 Task: Start a Sprint called Sprint0000000121 in Scrum Project Project0000000041 in Jira. Start a Sprint called Sprint0000000122 in Scrum Project Project0000000041 in Jira. Start a Sprint called Sprint0000000123 in Scrum Project Project0000000041 in Jira. Start a Sprint called Sprint0000000124 in Scrum Project Project0000000042 in Jira. Start a Sprint called Sprint0000000125 in Scrum Project Project0000000042 in Jira
Action: Mouse moved to (742, 276)
Screenshot: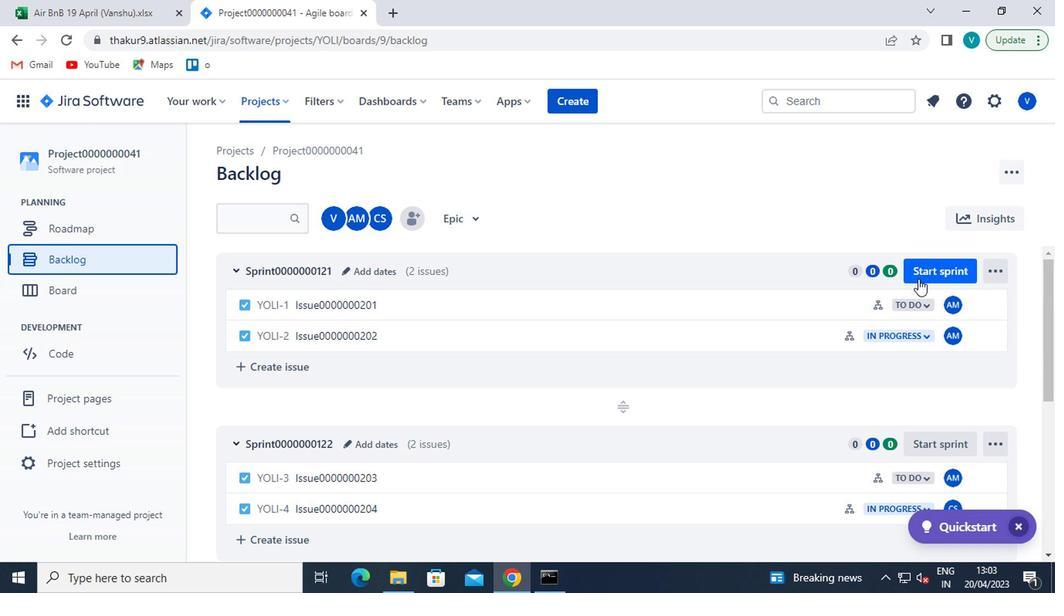 
Action: Mouse pressed left at (742, 276)
Screenshot: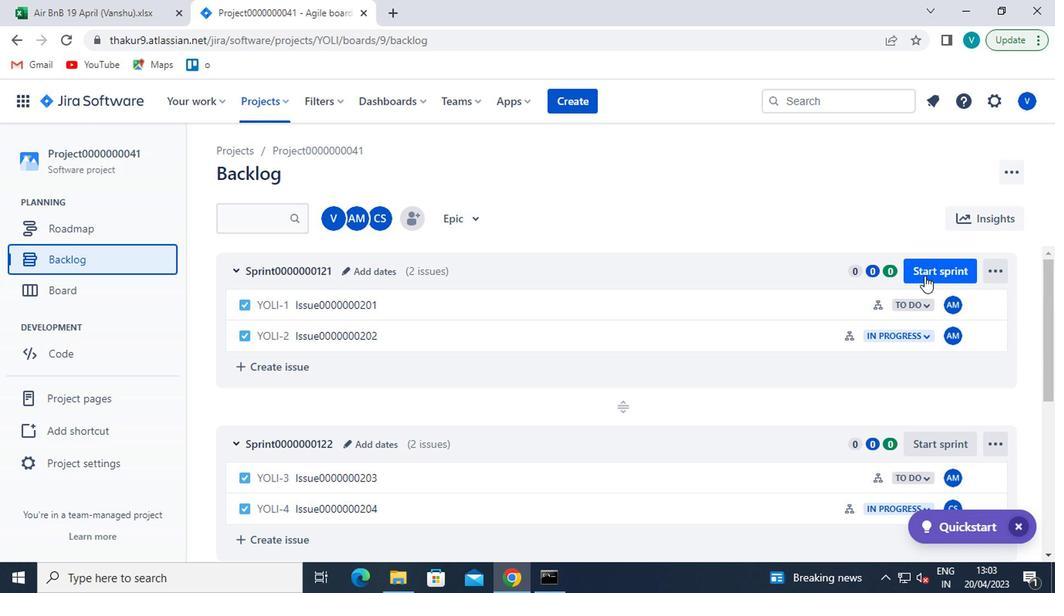 
Action: Mouse moved to (496, 335)
Screenshot: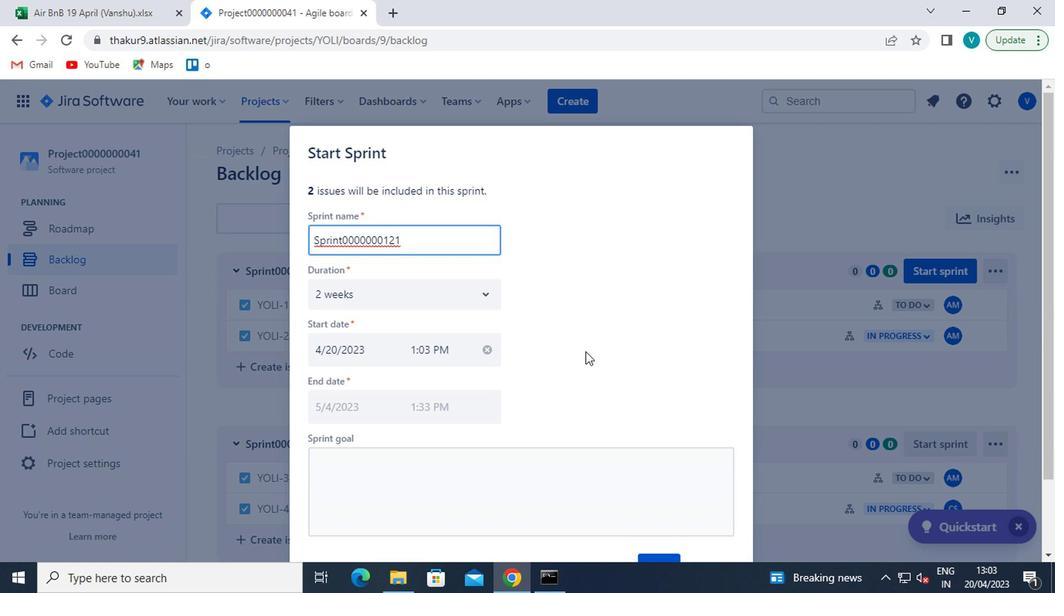
Action: Mouse scrolled (496, 334) with delta (0, 0)
Screenshot: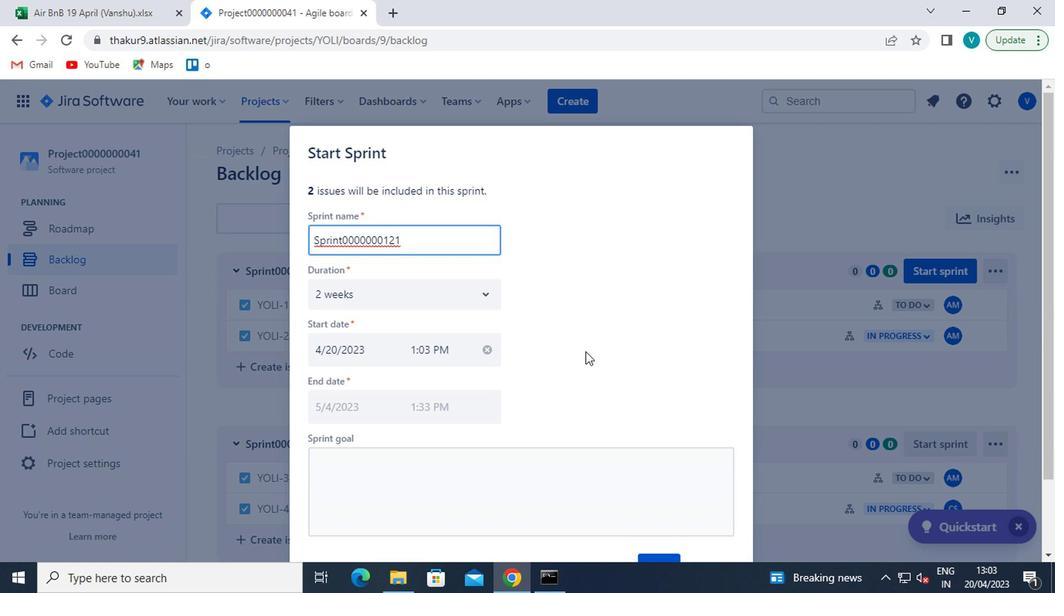 
Action: Mouse moved to (496, 338)
Screenshot: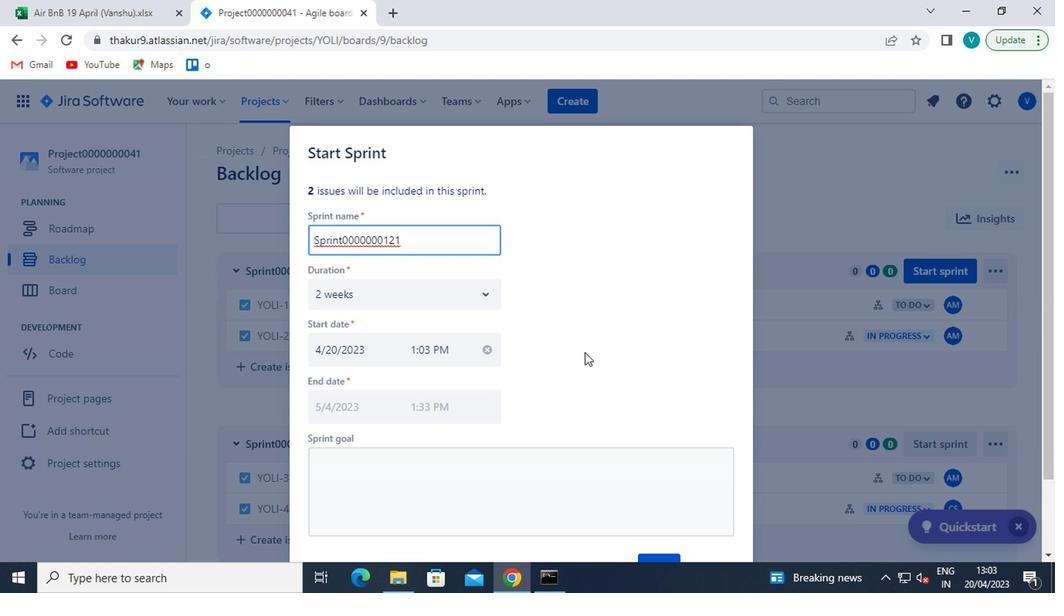 
Action: Mouse scrolled (496, 338) with delta (0, 0)
Screenshot: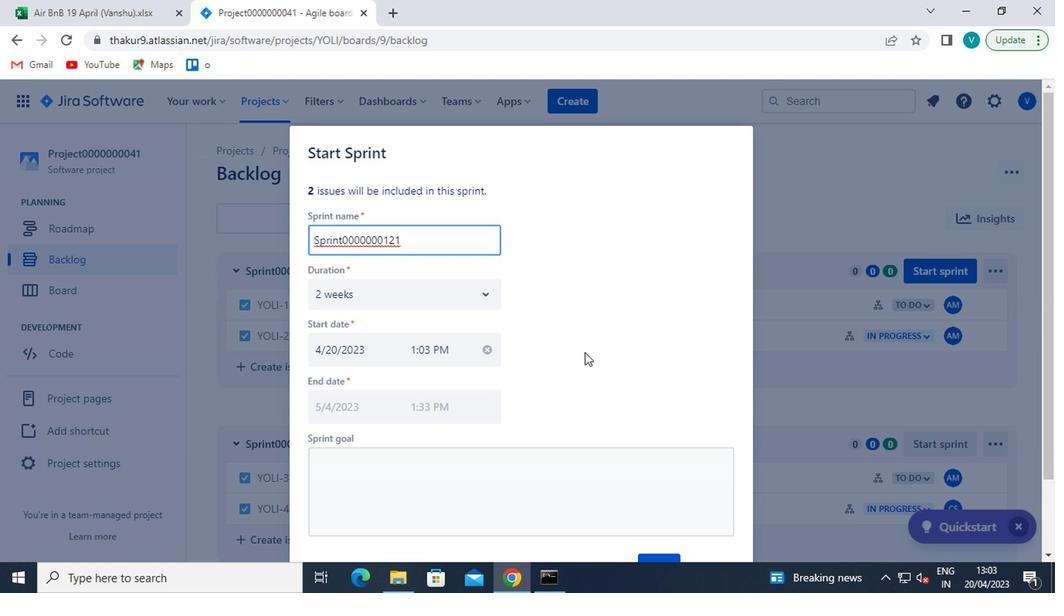 
Action: Mouse scrolled (496, 338) with delta (0, 0)
Screenshot: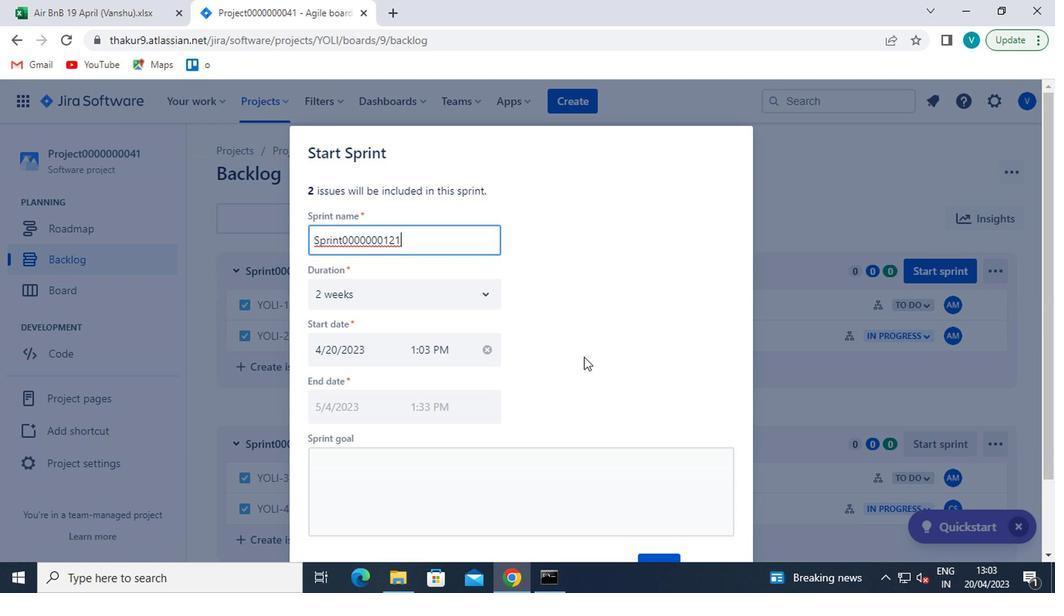 
Action: Mouse scrolled (496, 338) with delta (0, 0)
Screenshot: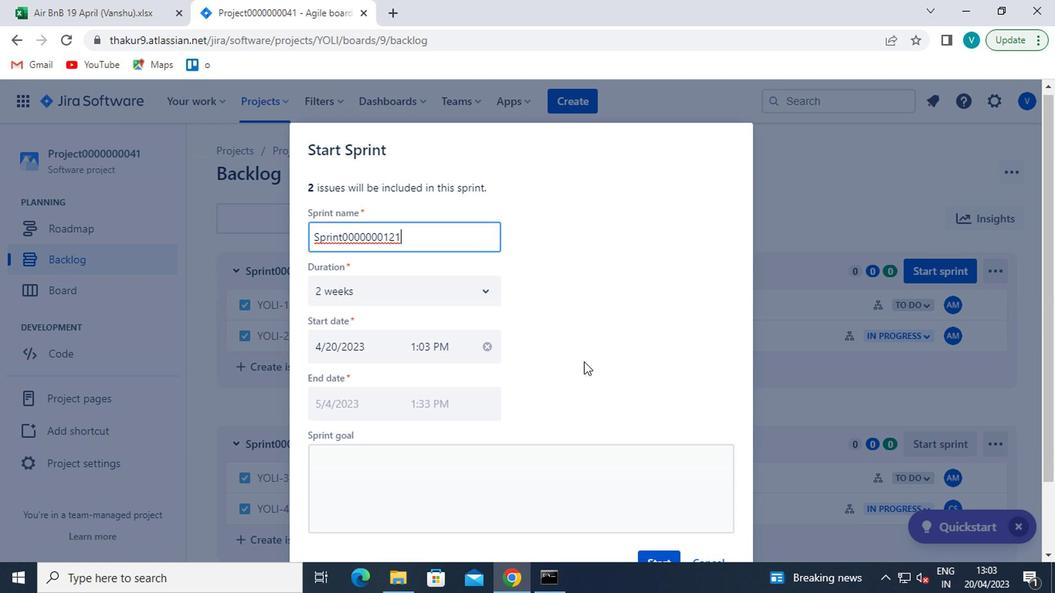 
Action: Mouse scrolled (496, 338) with delta (0, 0)
Screenshot: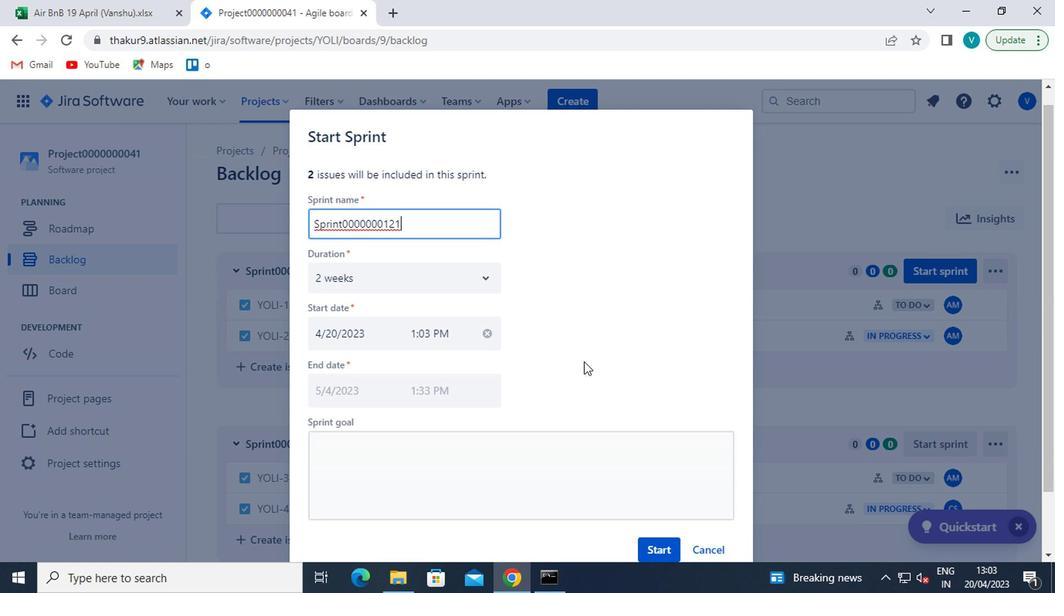 
Action: Mouse moved to (545, 421)
Screenshot: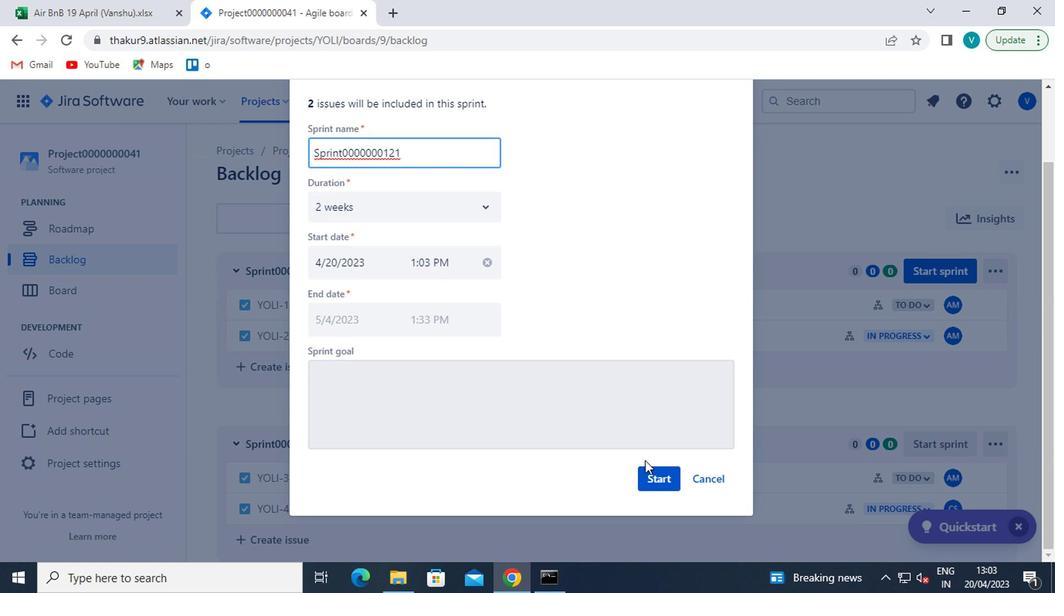 
Action: Mouse pressed left at (545, 421)
Screenshot: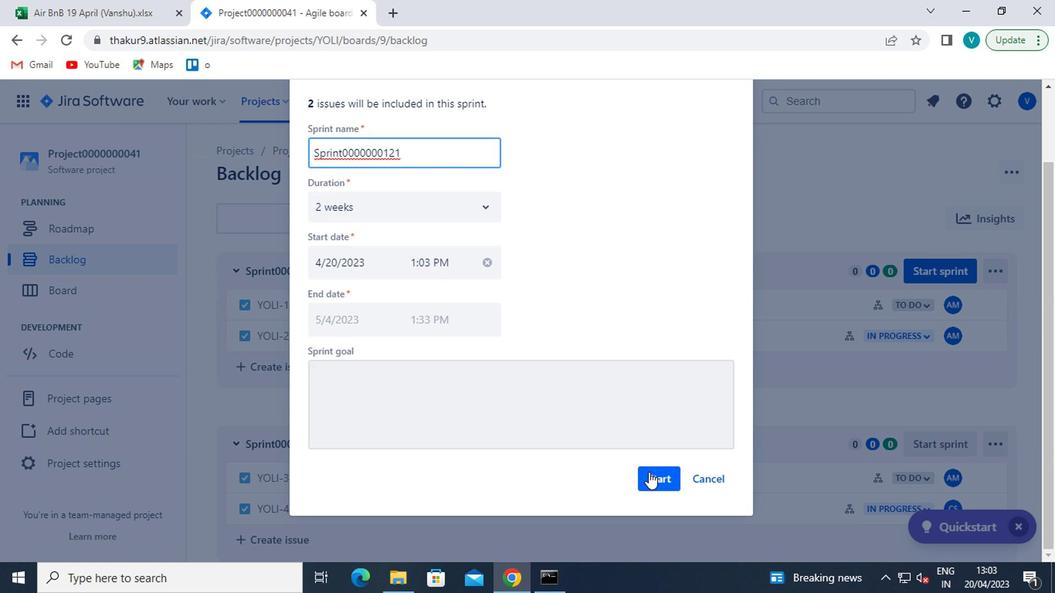 
Action: Mouse moved to (325, 391)
Screenshot: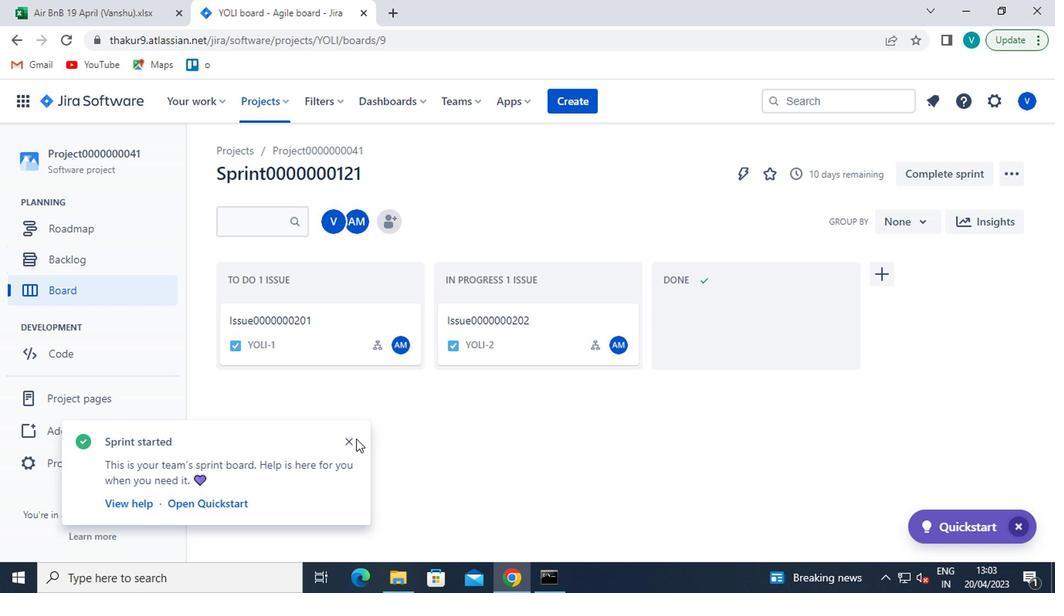 
Action: Mouse pressed left at (325, 391)
Screenshot: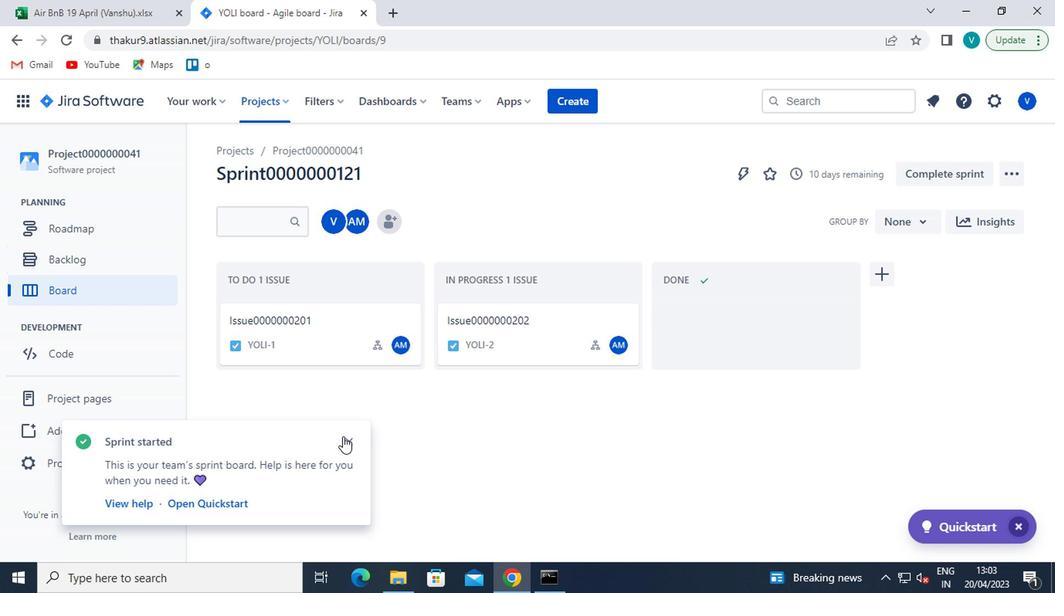 
Action: Mouse moved to (146, 267)
Screenshot: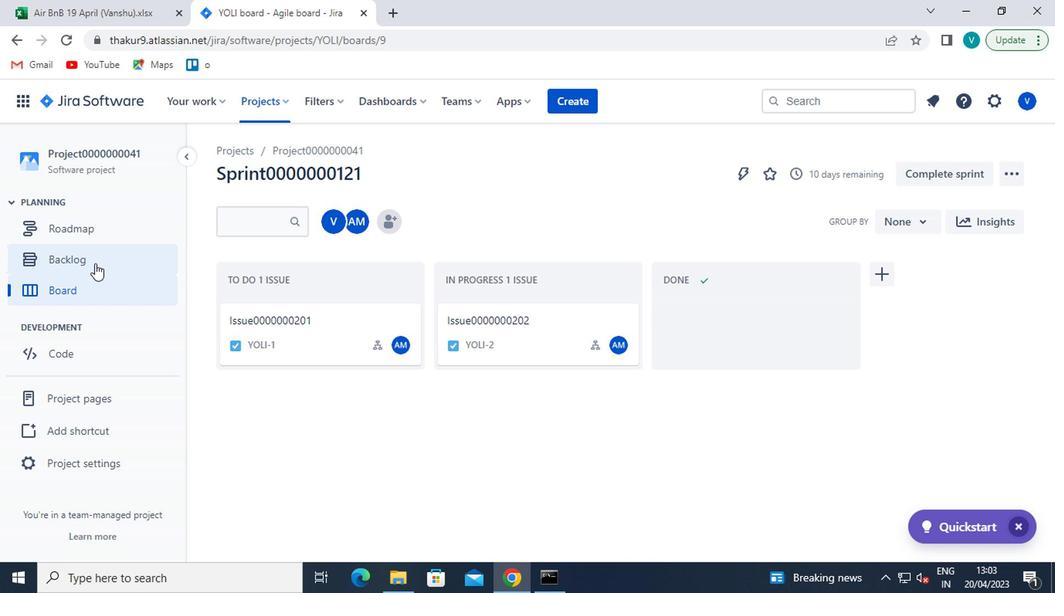 
Action: Mouse pressed left at (146, 267)
Screenshot: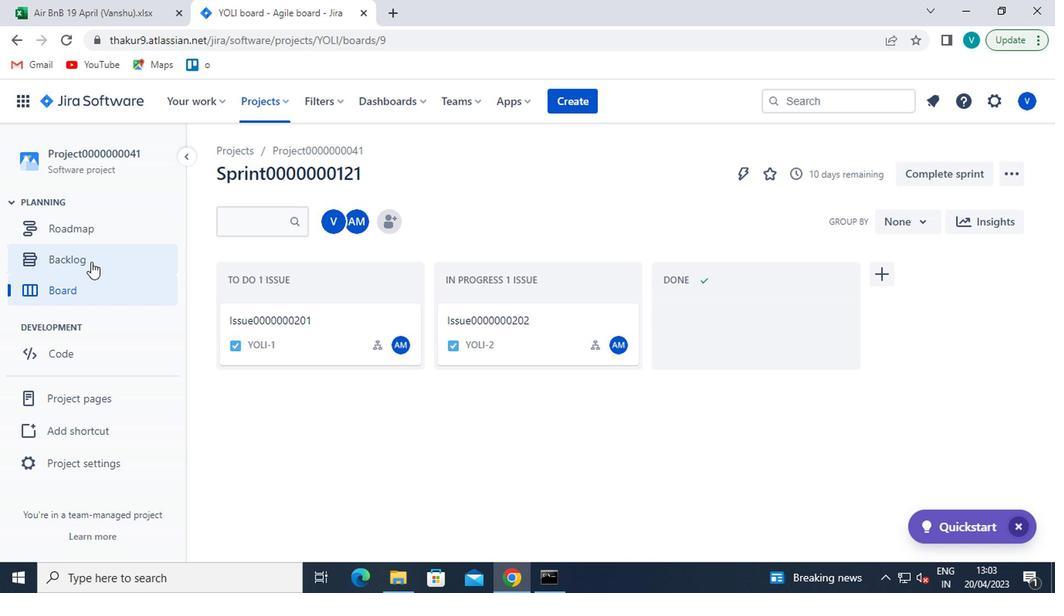 
Action: Mouse moved to (567, 369)
Screenshot: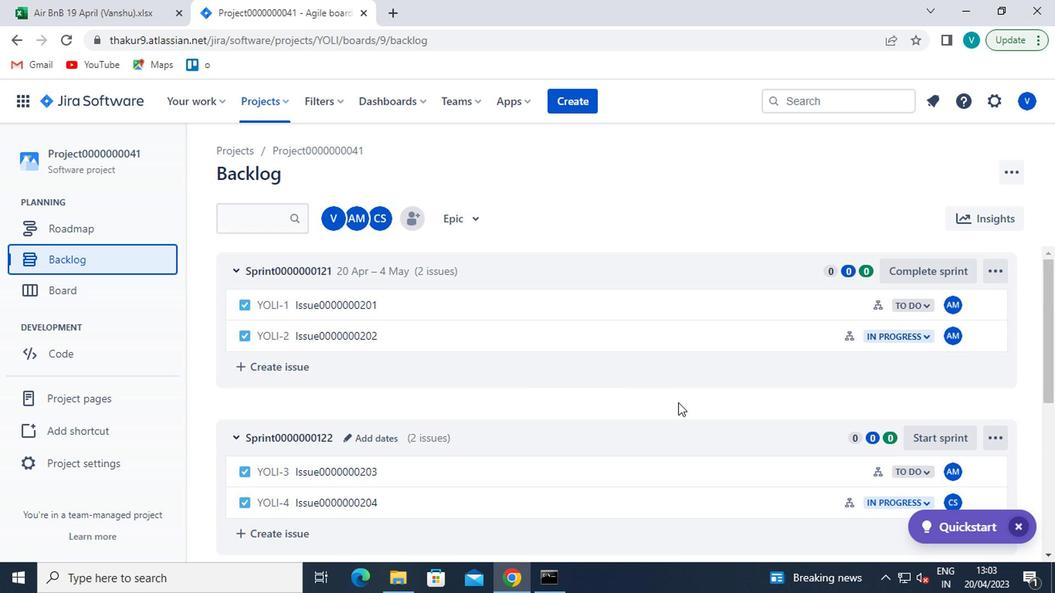 
Action: Mouse scrolled (567, 368) with delta (0, 0)
Screenshot: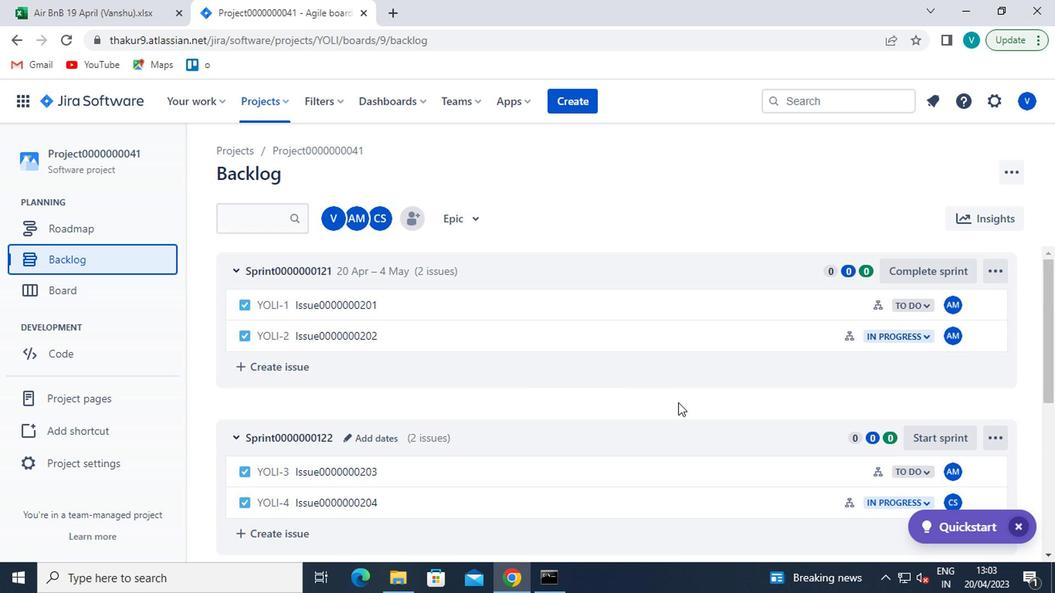 
Action: Mouse moved to (759, 336)
Screenshot: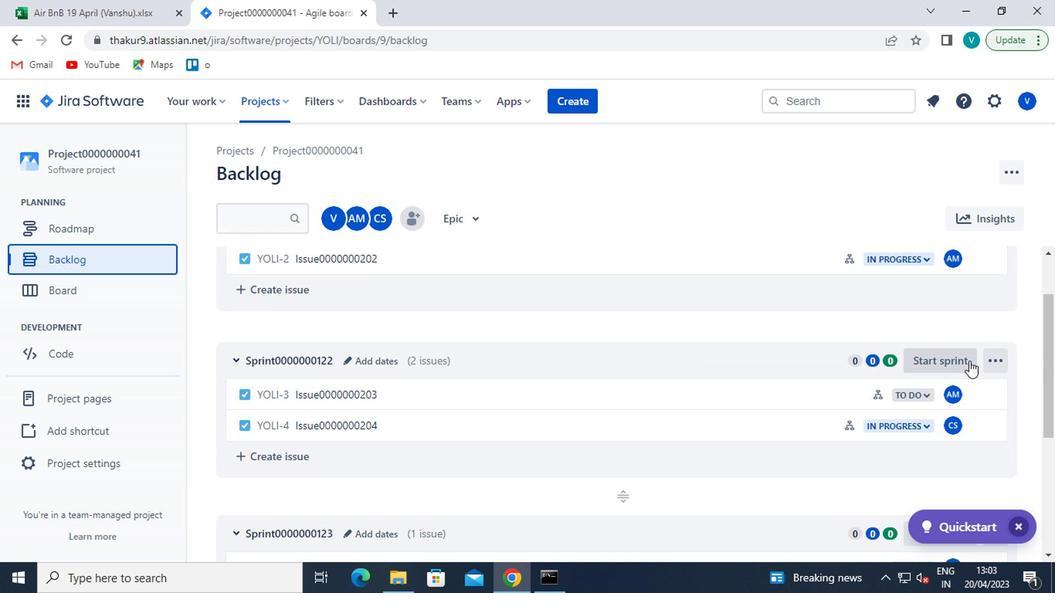 
Action: Mouse pressed left at (759, 336)
Screenshot: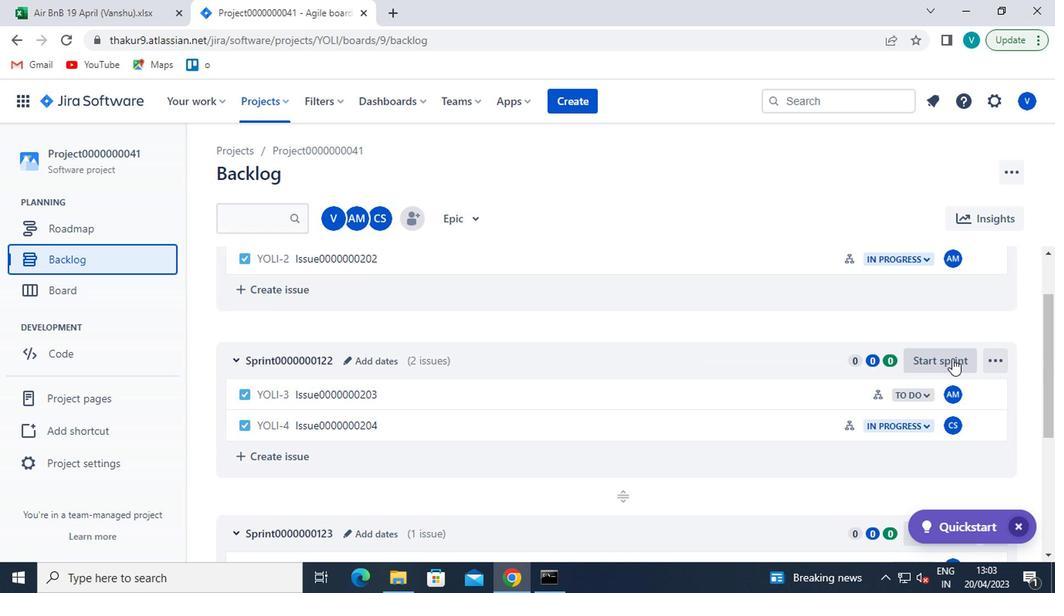 
Action: Mouse moved to (529, 334)
Screenshot: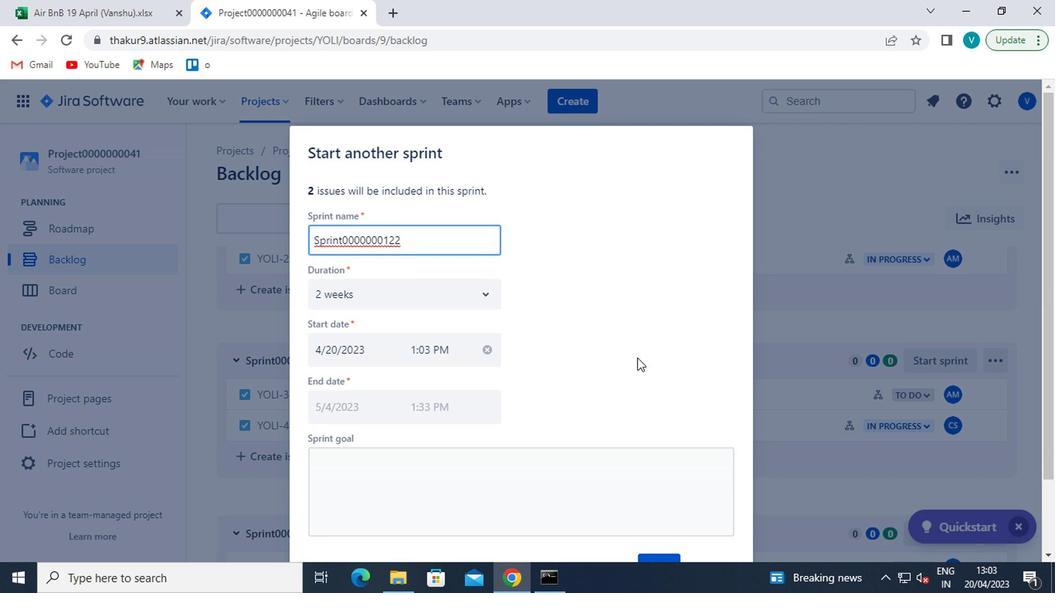
Action: Mouse scrolled (529, 334) with delta (0, 0)
Screenshot: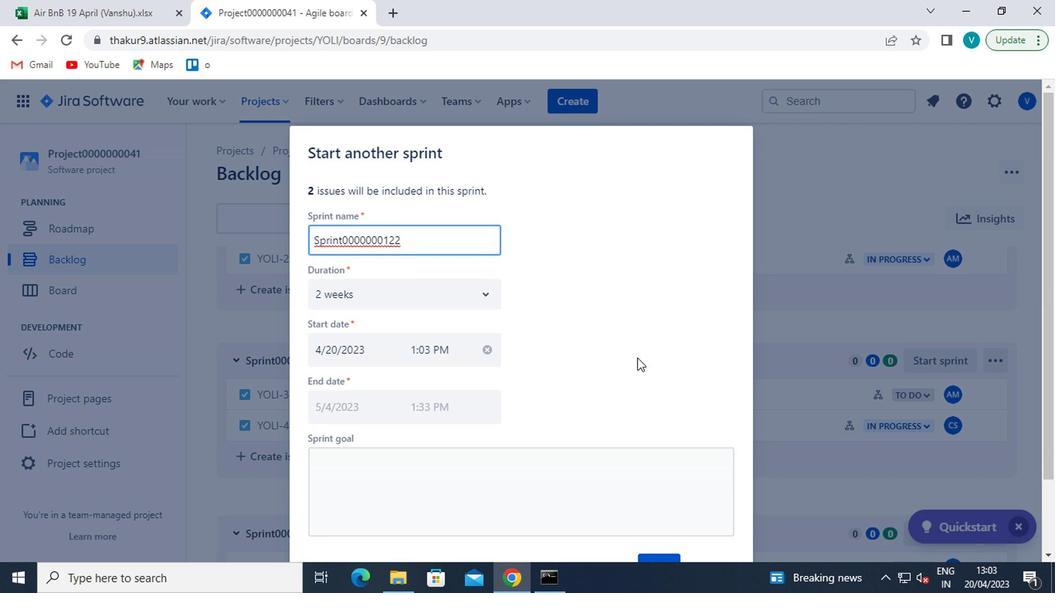 
Action: Mouse moved to (526, 334)
Screenshot: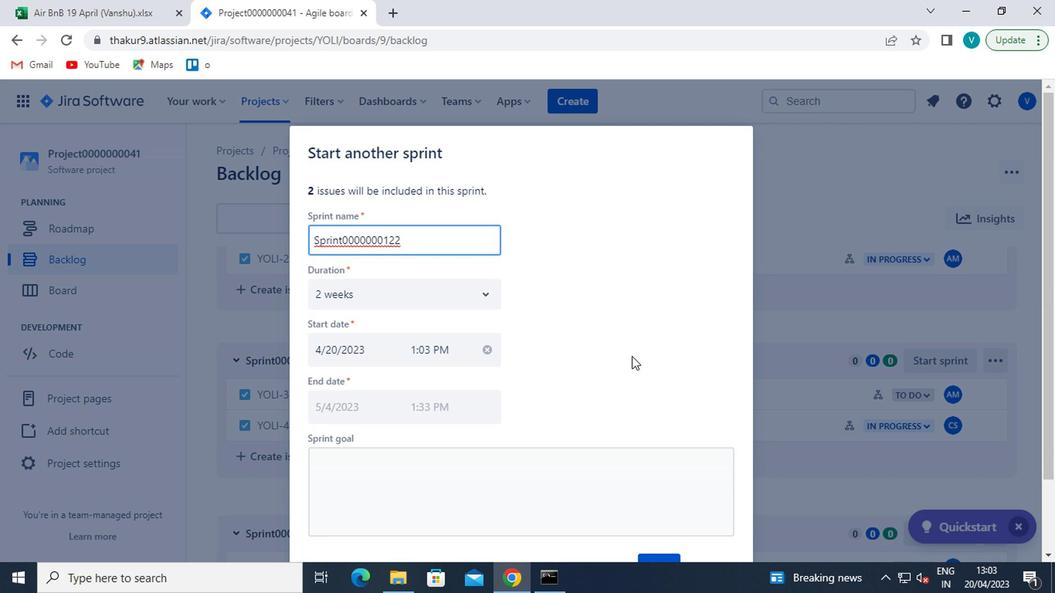 
Action: Mouse scrolled (526, 334) with delta (0, 0)
Screenshot: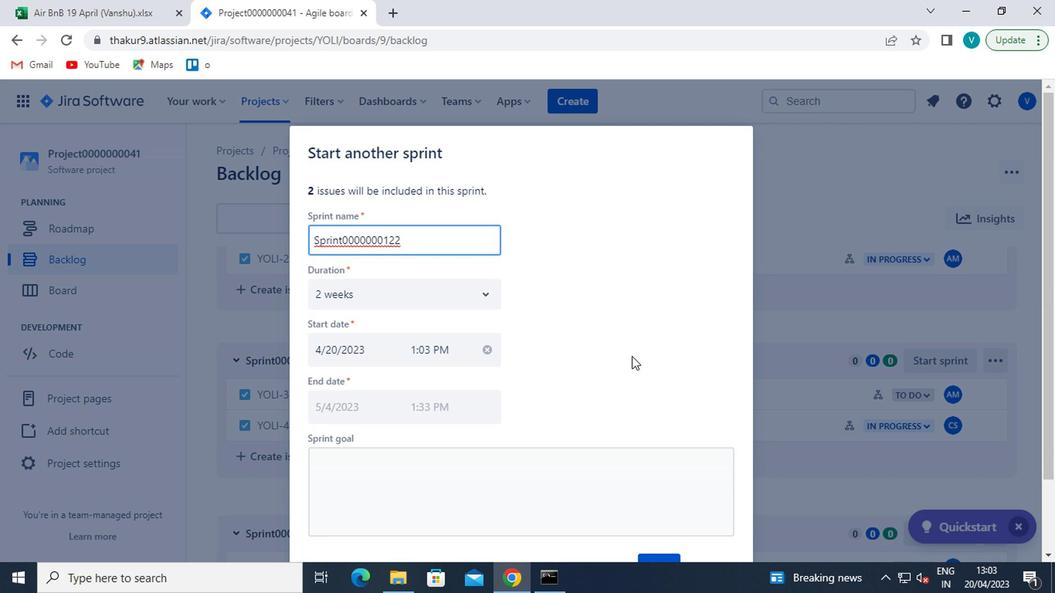
Action: Mouse moved to (547, 418)
Screenshot: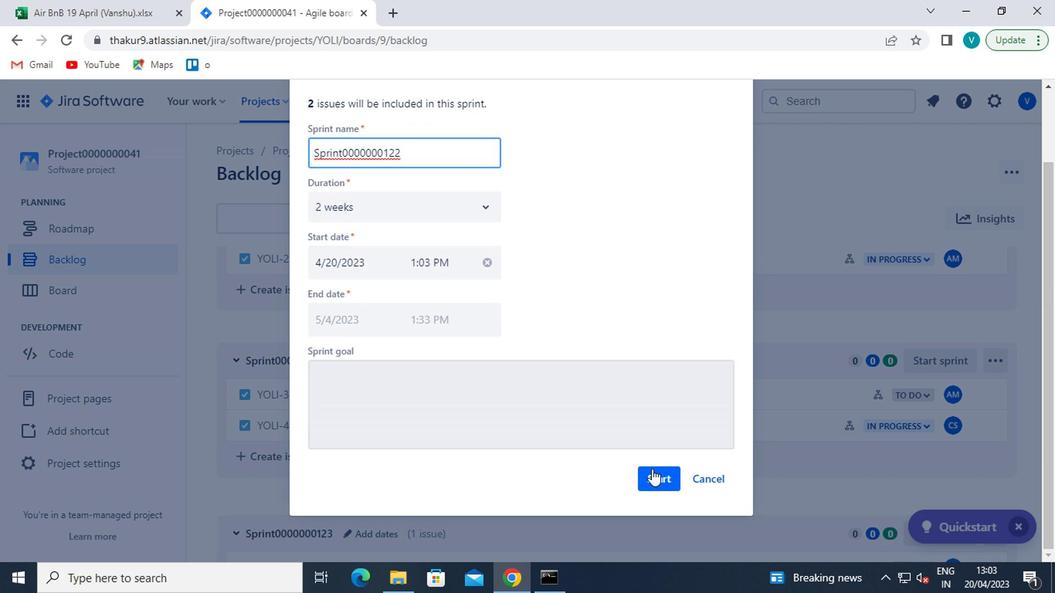 
Action: Mouse pressed left at (547, 418)
Screenshot: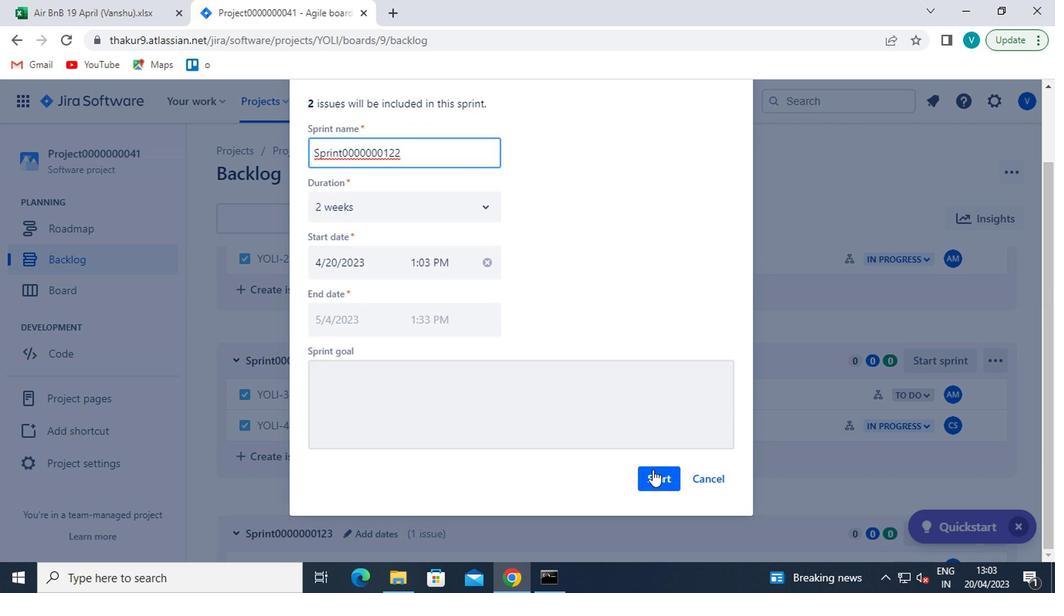 
Action: Mouse moved to (138, 269)
Screenshot: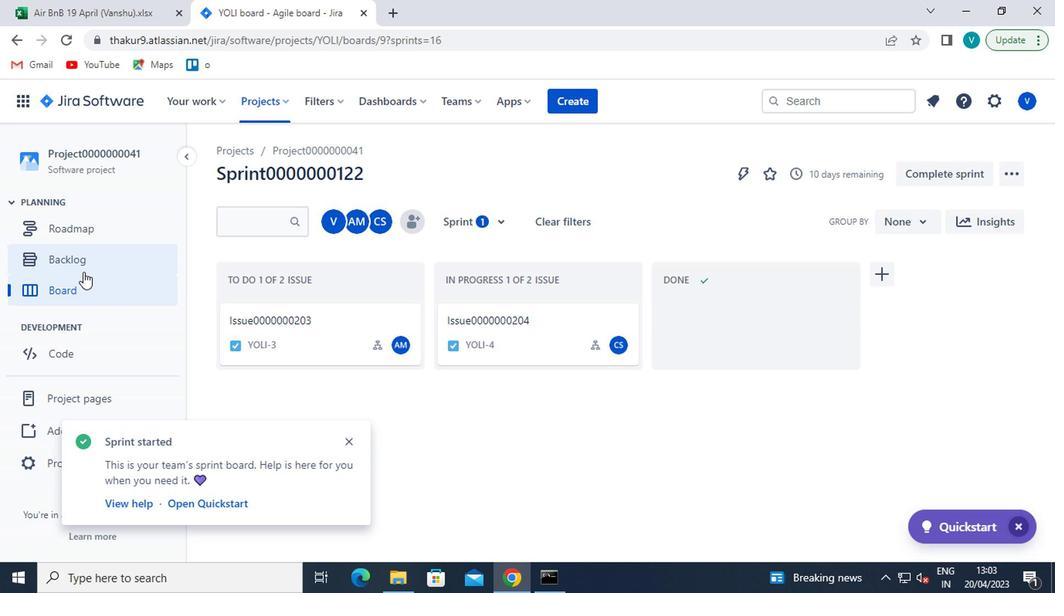 
Action: Mouse pressed left at (138, 269)
Screenshot: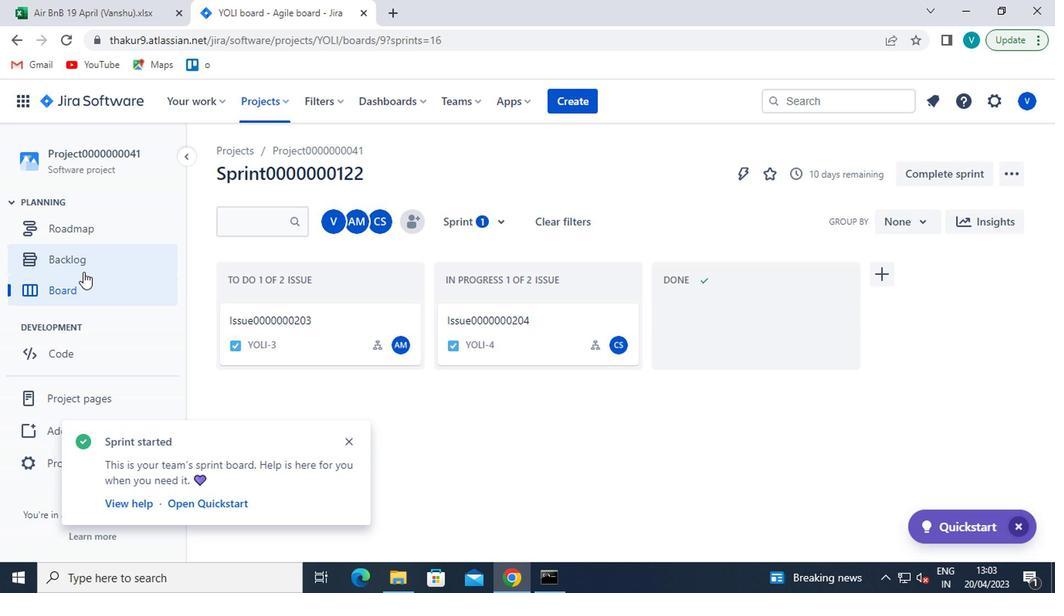 
Action: Mouse moved to (573, 354)
Screenshot: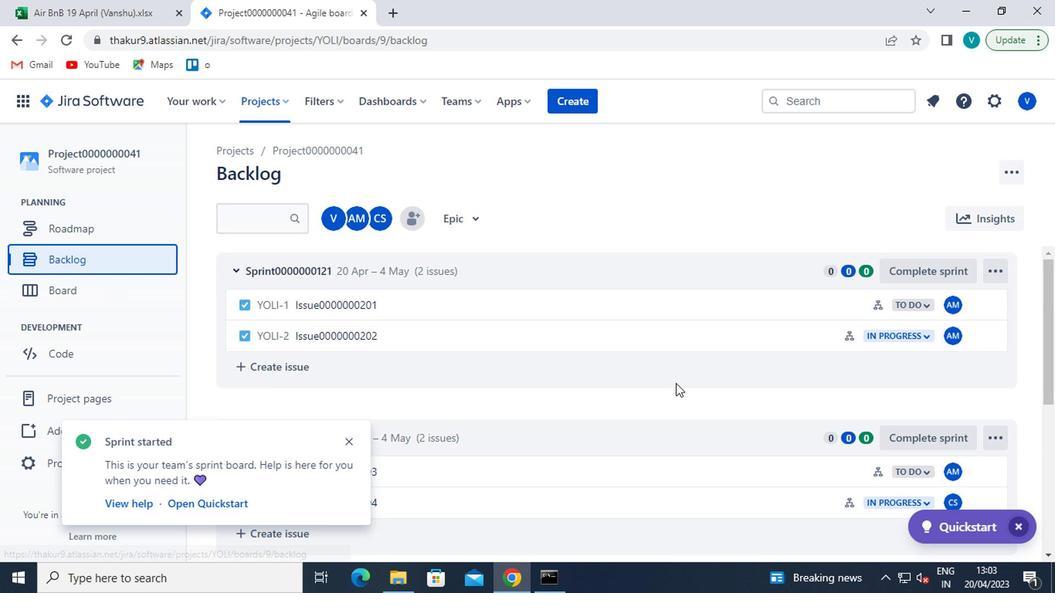 
Action: Mouse scrolled (573, 353) with delta (0, 0)
Screenshot: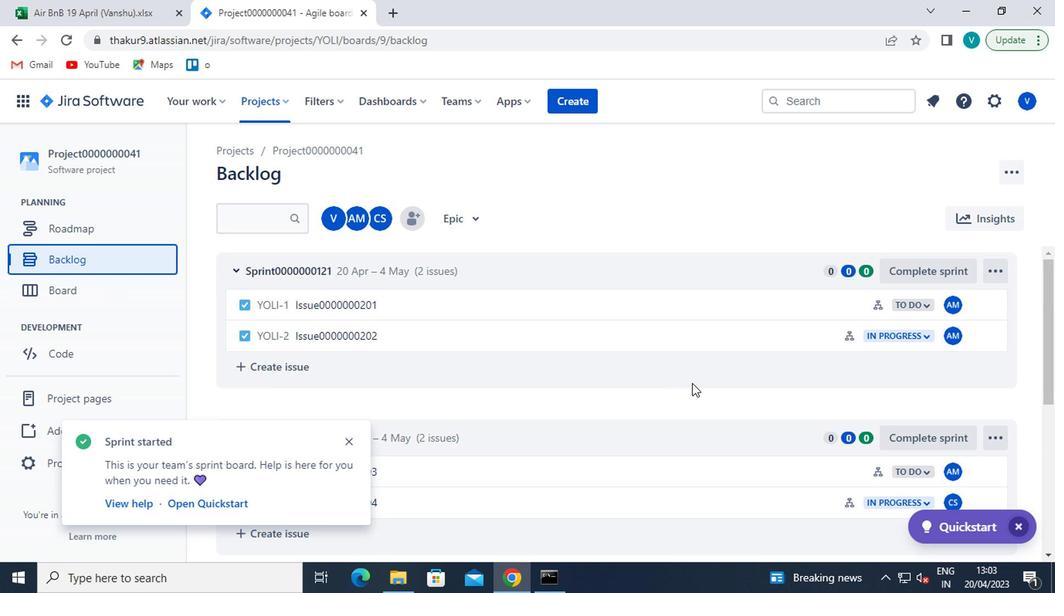 
Action: Mouse moved to (575, 354)
Screenshot: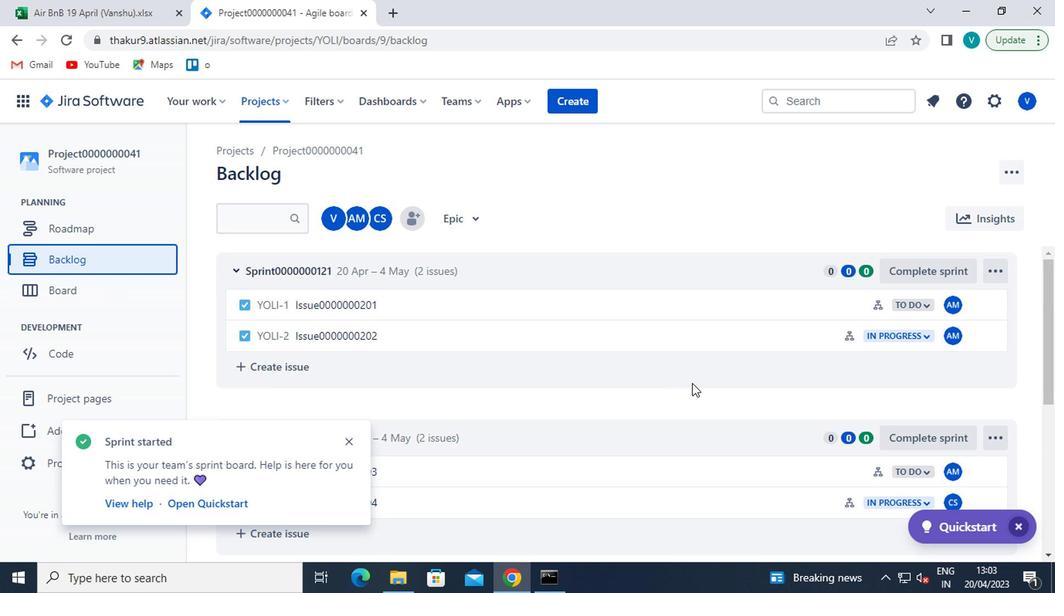 
Action: Mouse scrolled (575, 353) with delta (0, 0)
Screenshot: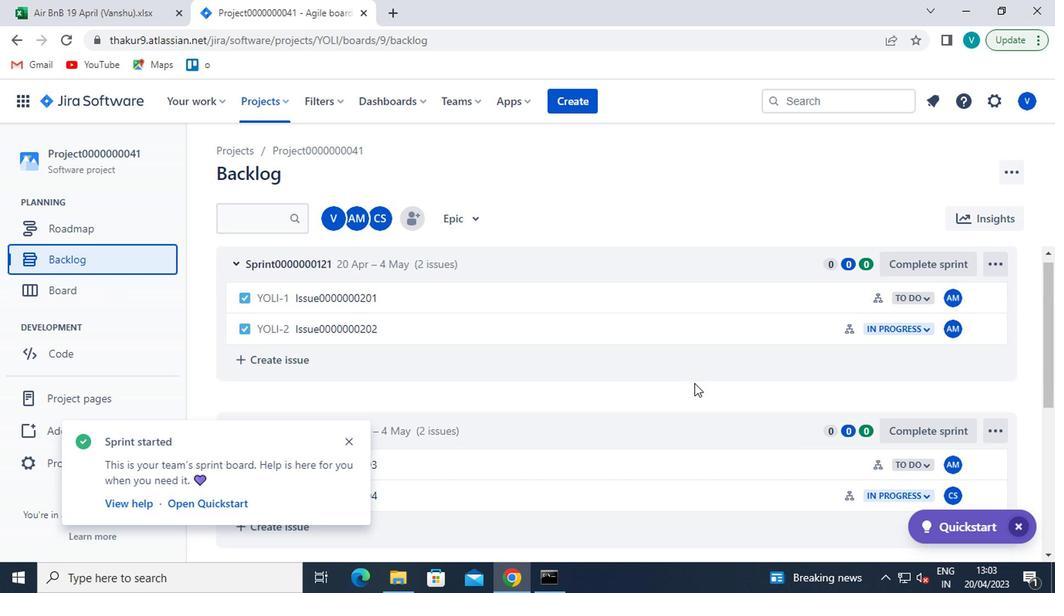 
Action: Mouse scrolled (575, 353) with delta (0, 0)
Screenshot: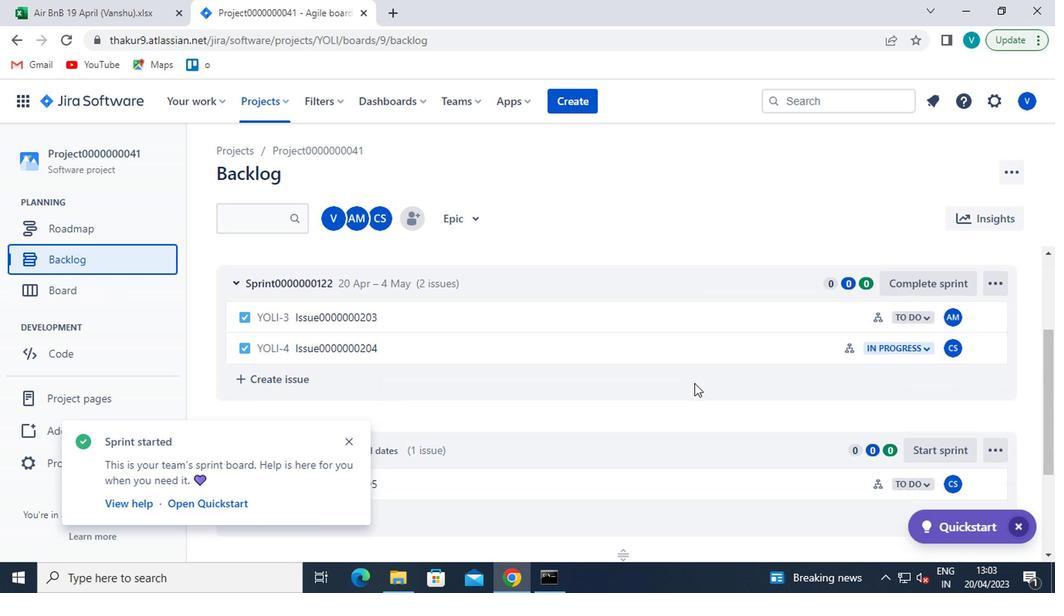 
Action: Mouse moved to (327, 392)
Screenshot: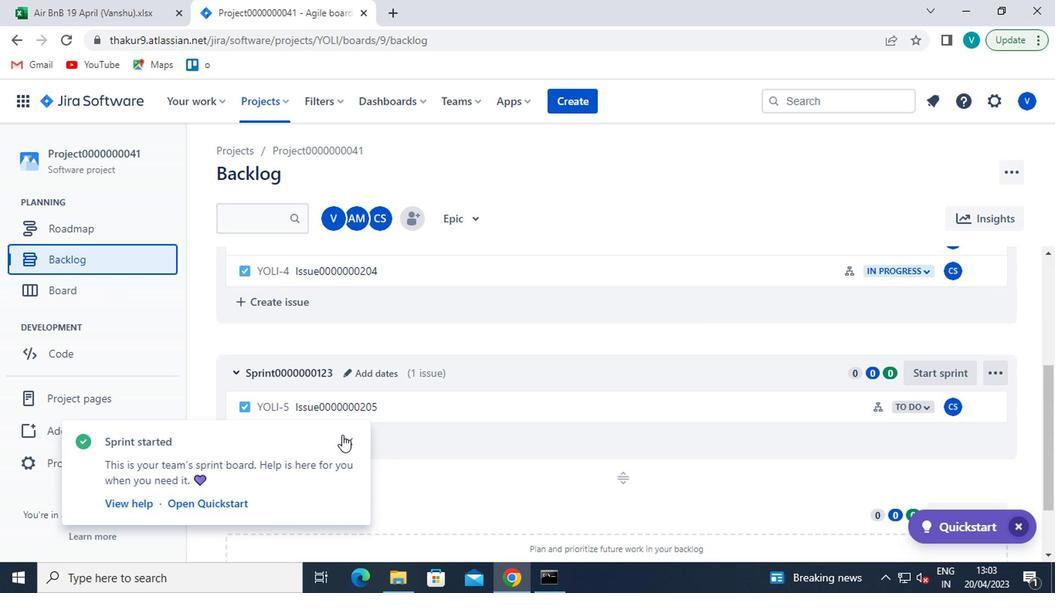 
Action: Mouse pressed left at (327, 392)
Screenshot: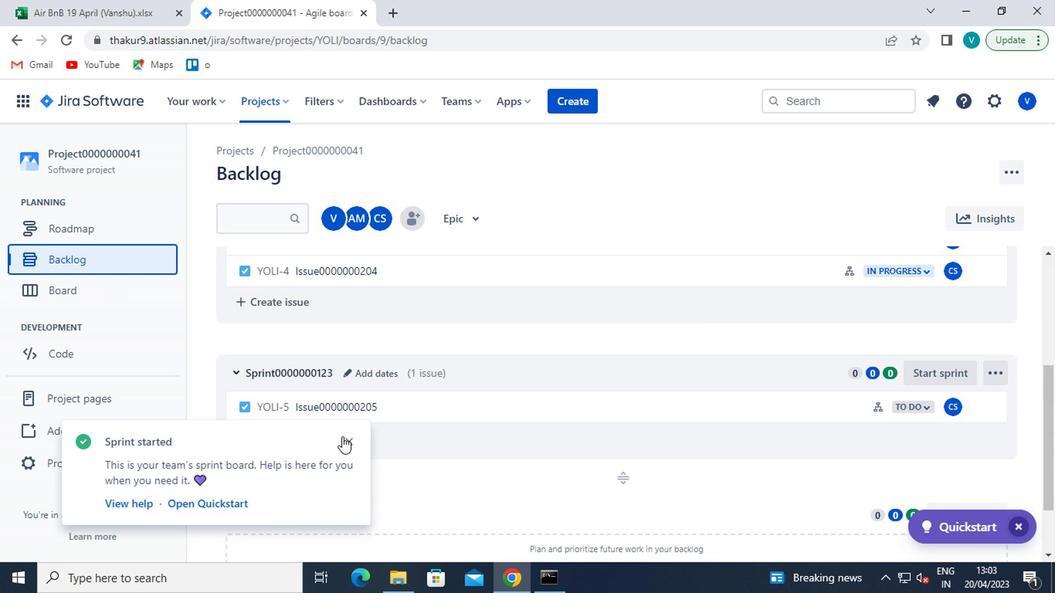 
Action: Mouse moved to (755, 342)
Screenshot: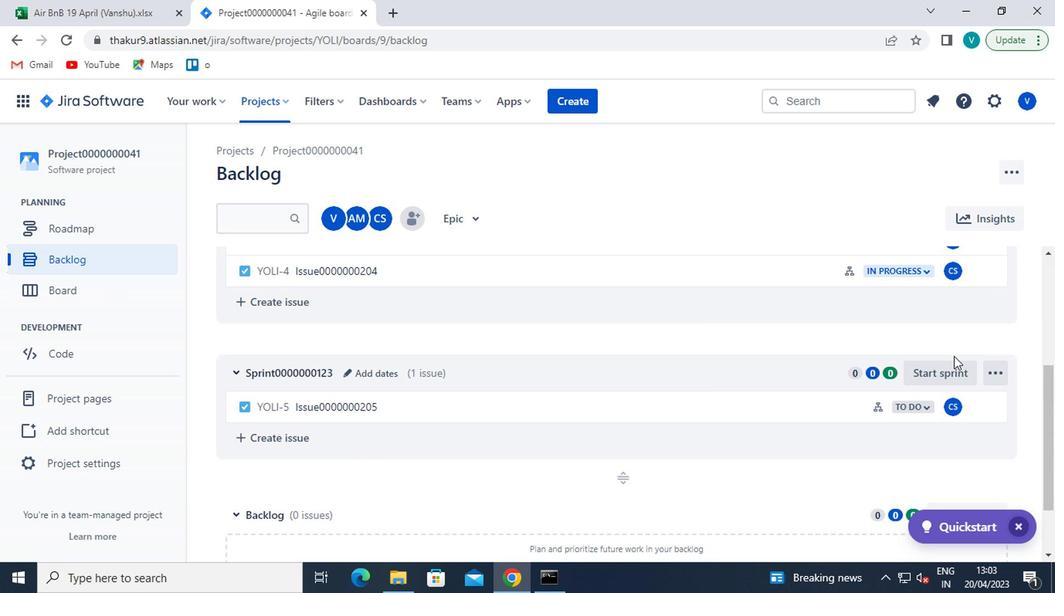 
Action: Mouse pressed left at (755, 342)
Screenshot: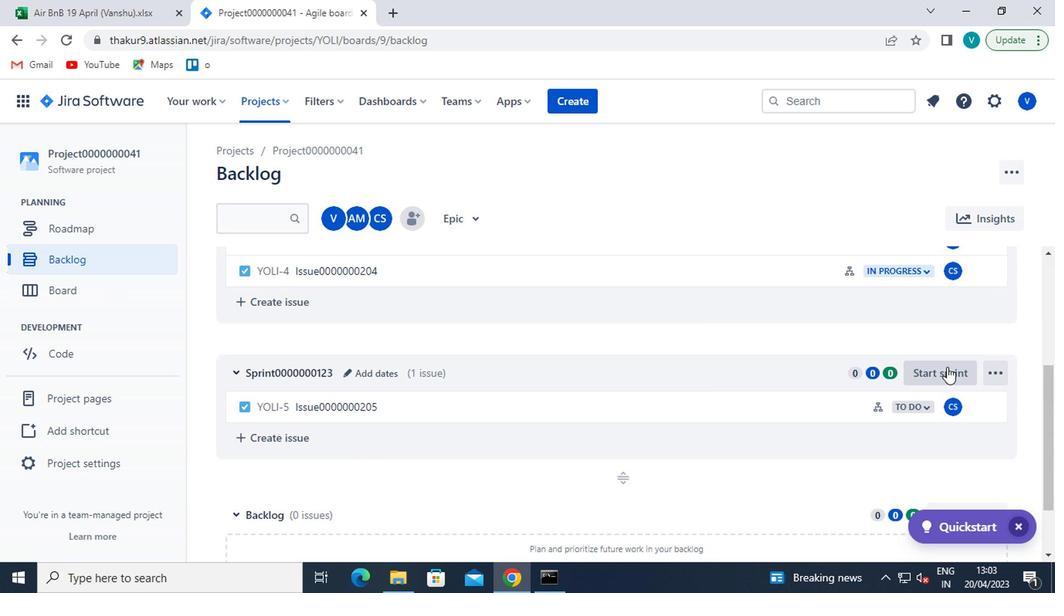 
Action: Mouse moved to (560, 374)
Screenshot: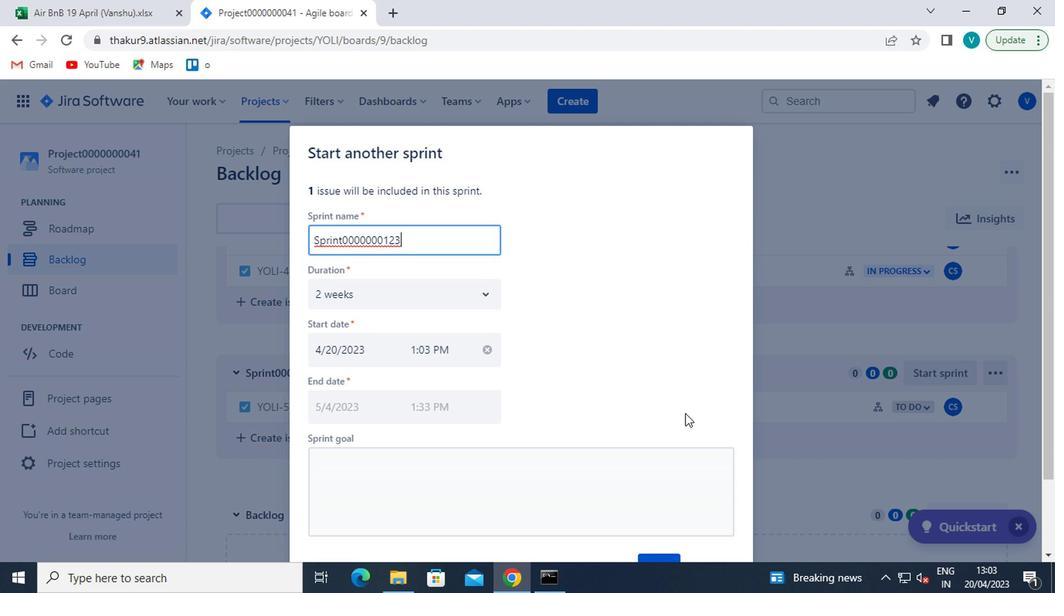 
Action: Mouse scrolled (560, 373) with delta (0, 0)
Screenshot: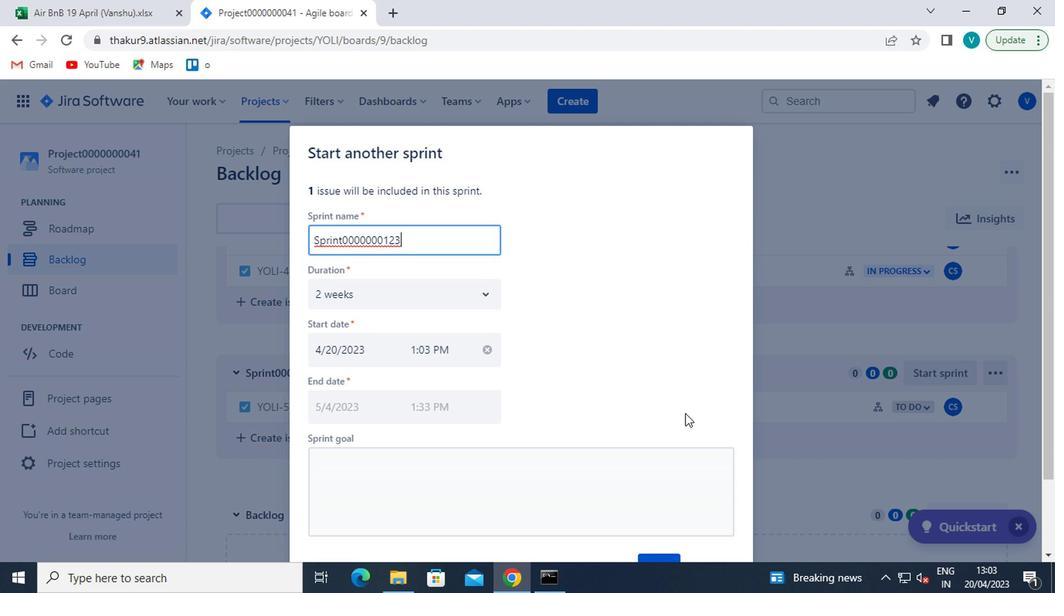 
Action: Mouse moved to (556, 421)
Screenshot: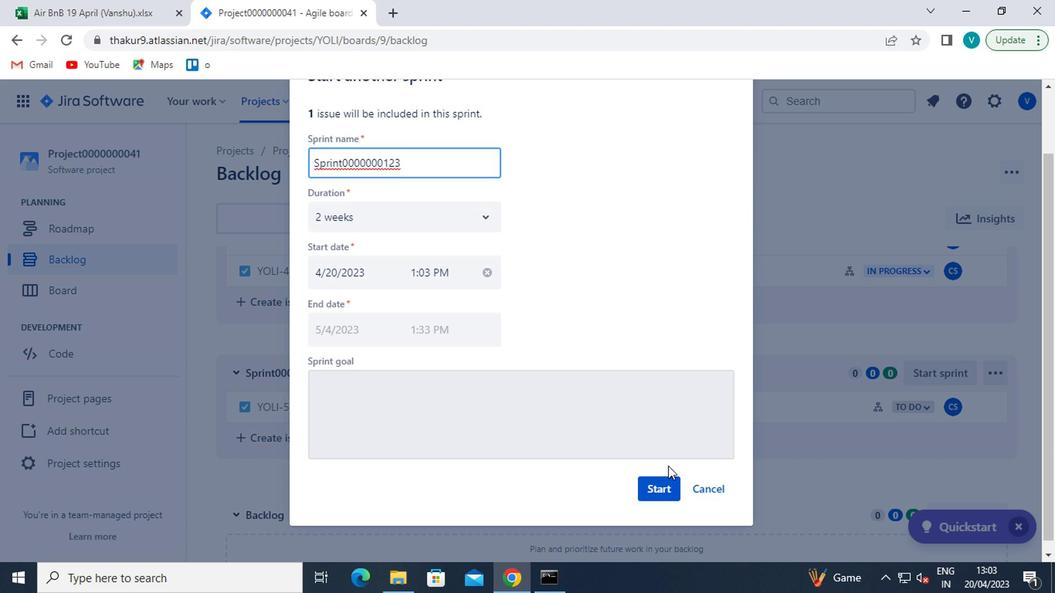 
Action: Mouse pressed left at (556, 421)
Screenshot: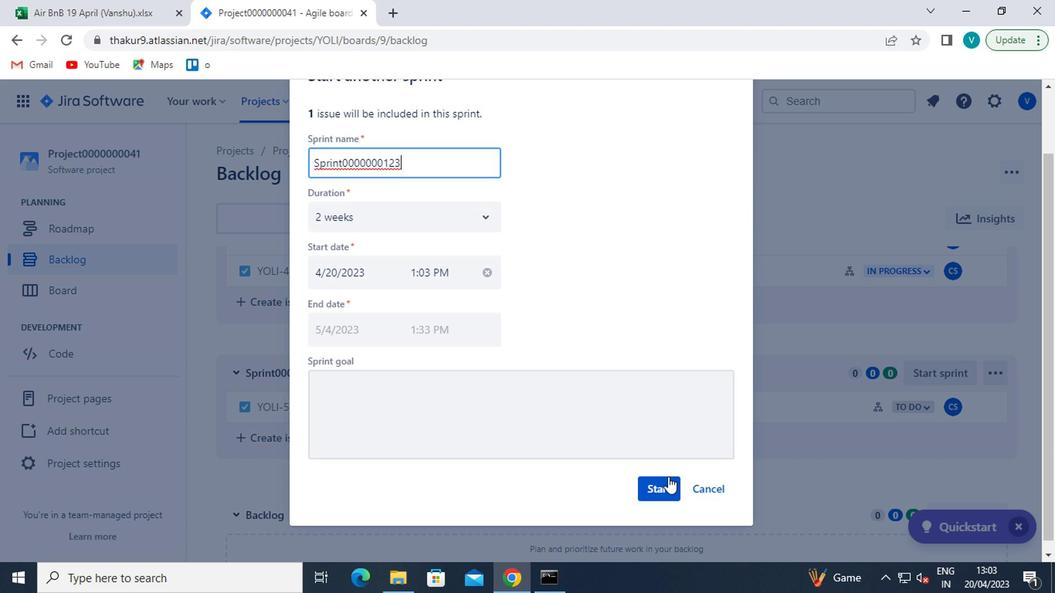 
Action: Mouse moved to (280, 152)
Screenshot: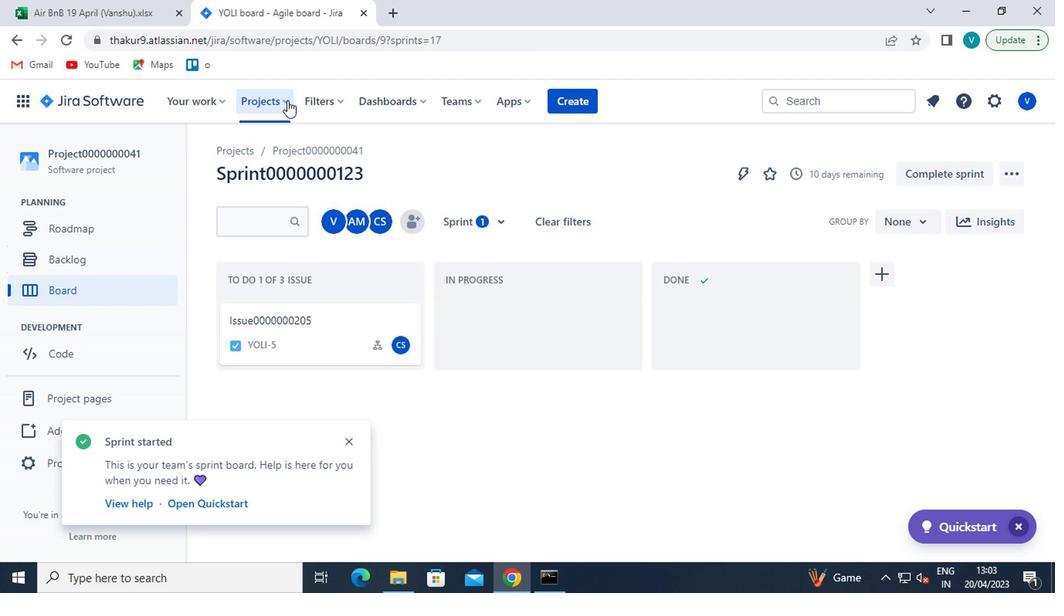 
Action: Mouse pressed left at (280, 152)
Screenshot: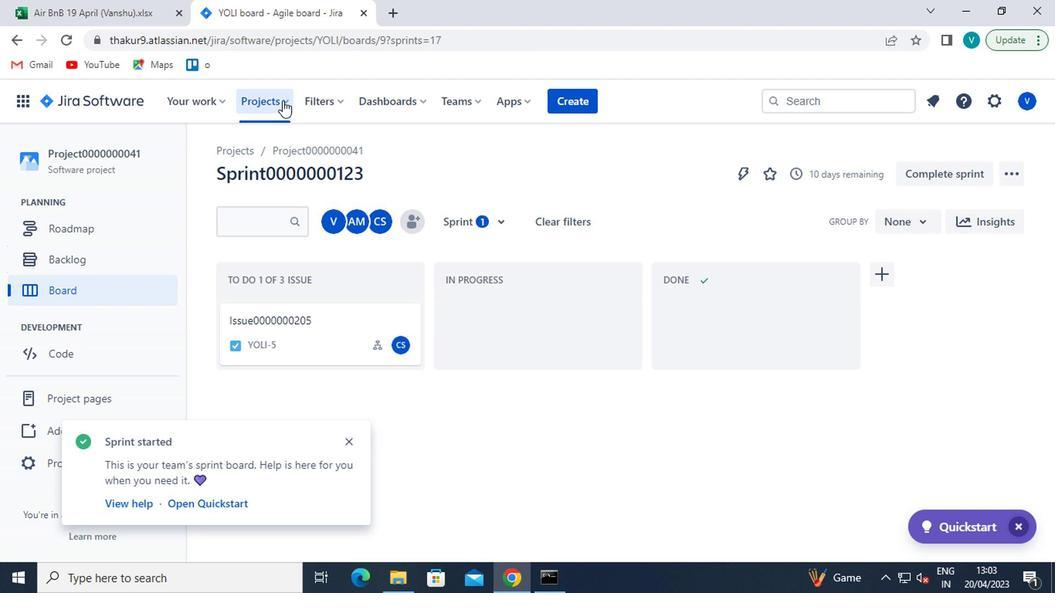 
Action: Mouse moved to (317, 228)
Screenshot: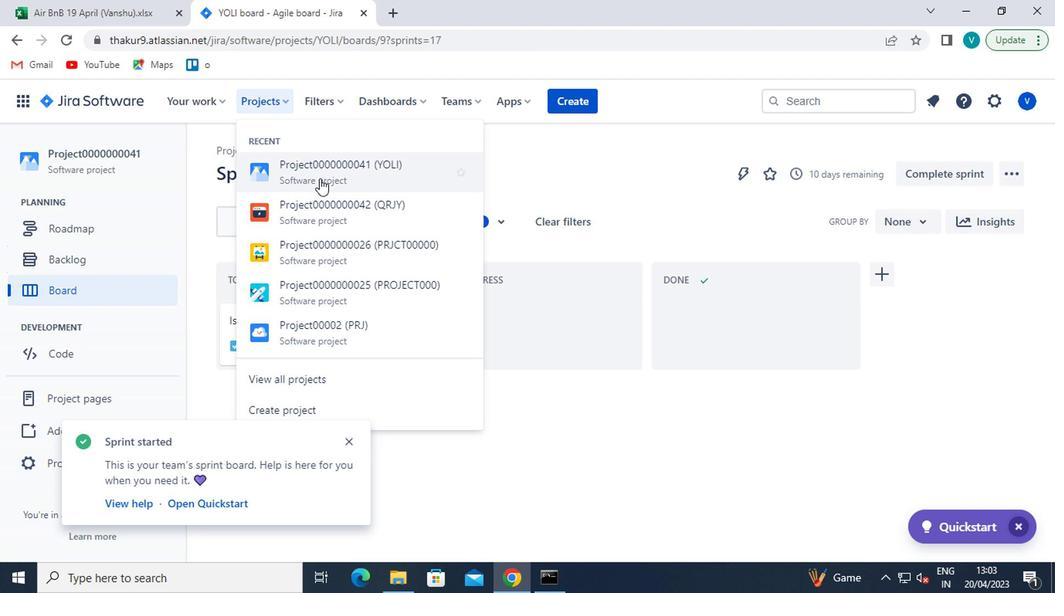 
Action: Mouse pressed left at (317, 228)
Screenshot: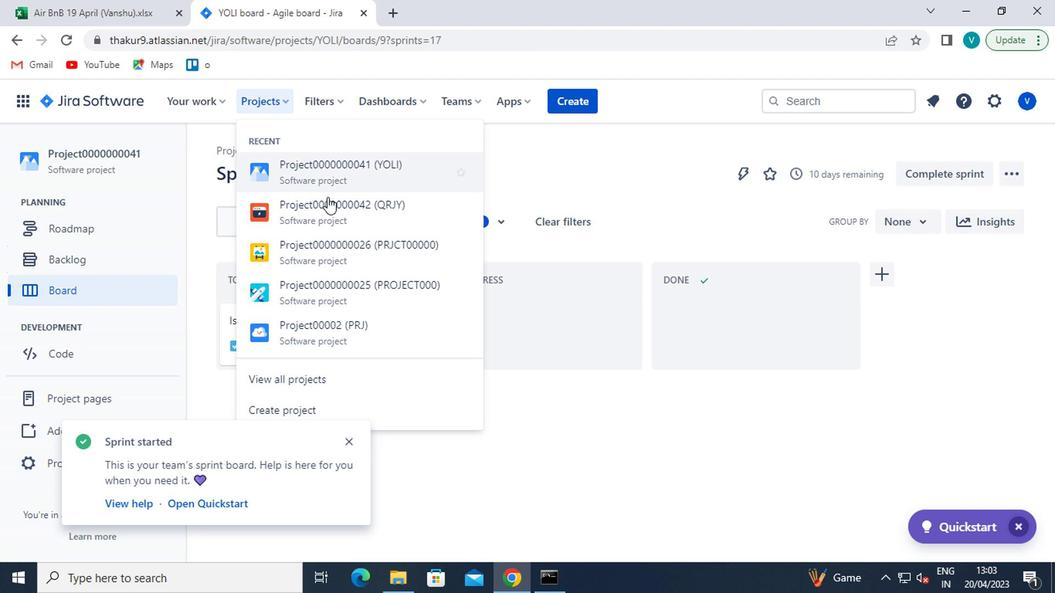
Action: Mouse moved to (148, 264)
Screenshot: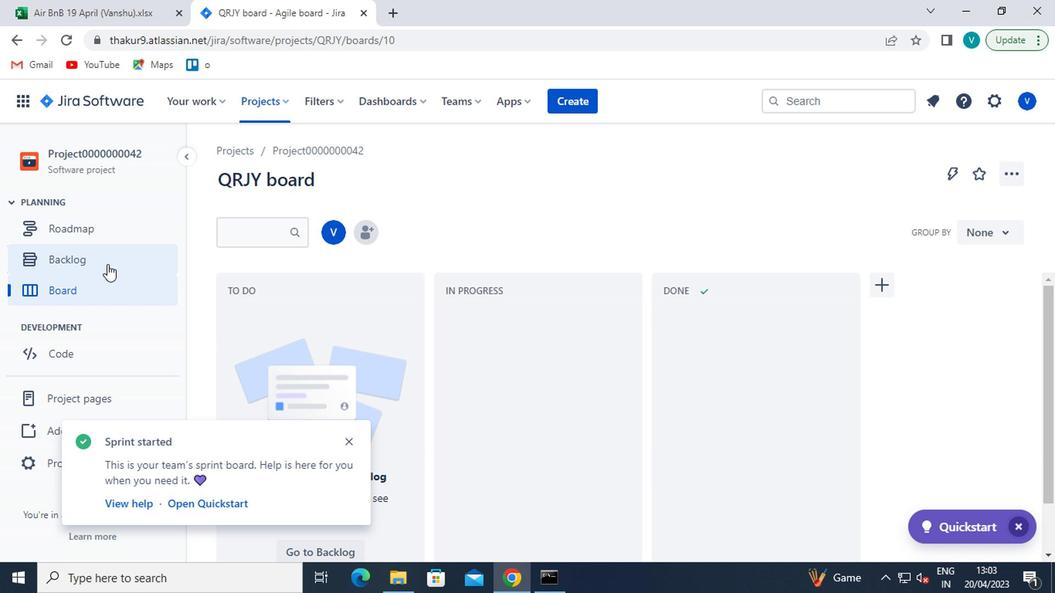 
Action: Mouse pressed left at (148, 264)
Screenshot: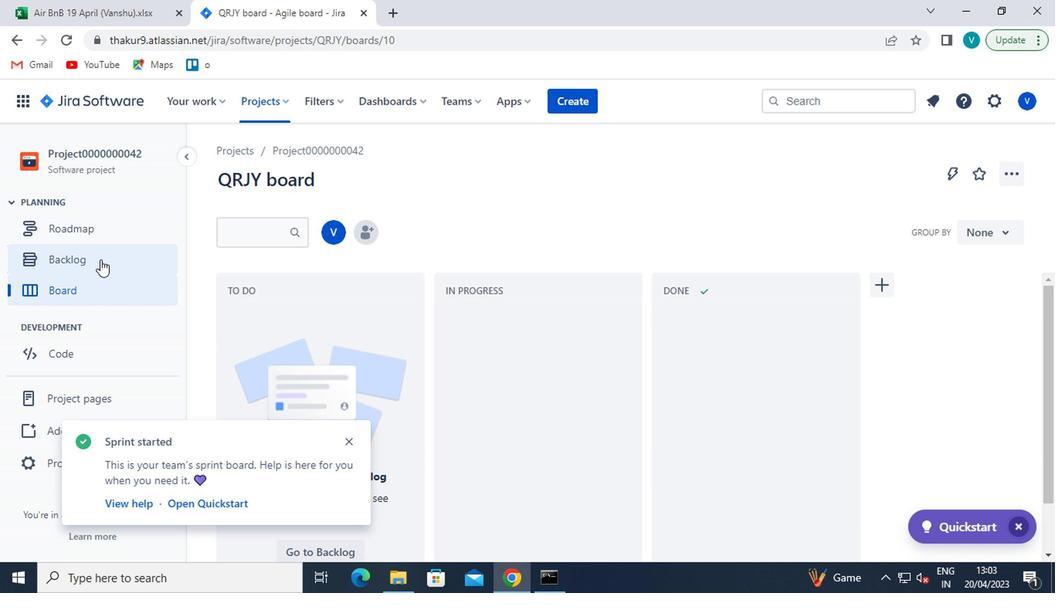
Action: Mouse moved to (741, 272)
Screenshot: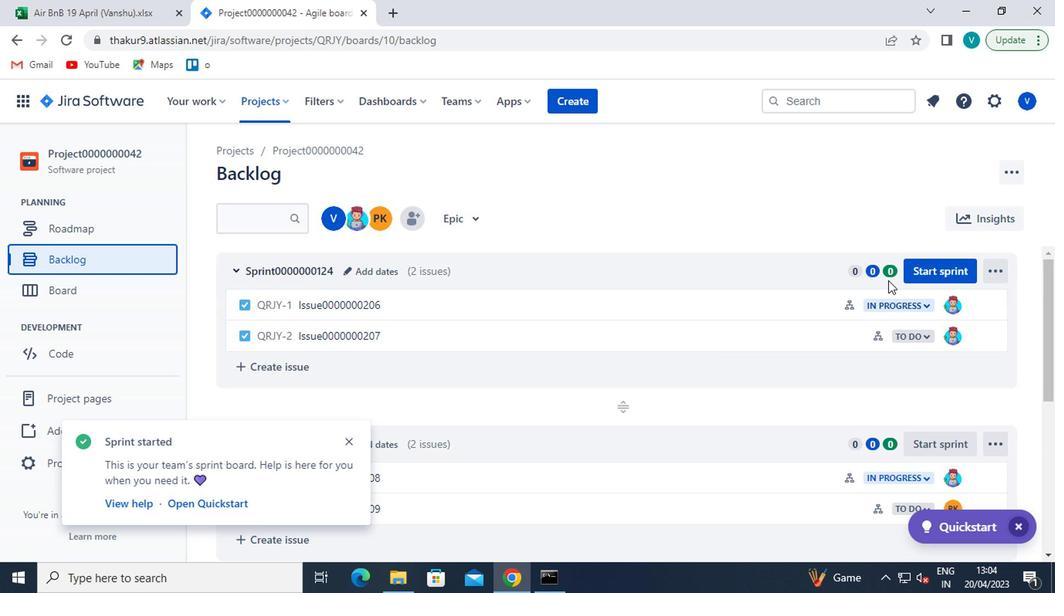 
Action: Mouse pressed left at (741, 272)
Screenshot: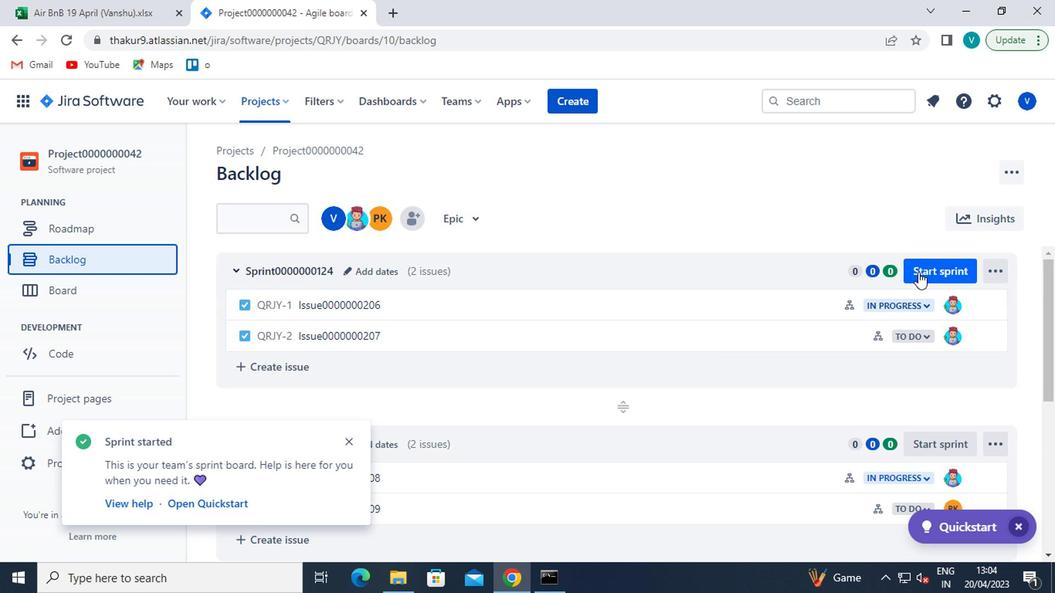 
Action: Mouse moved to (561, 341)
Screenshot: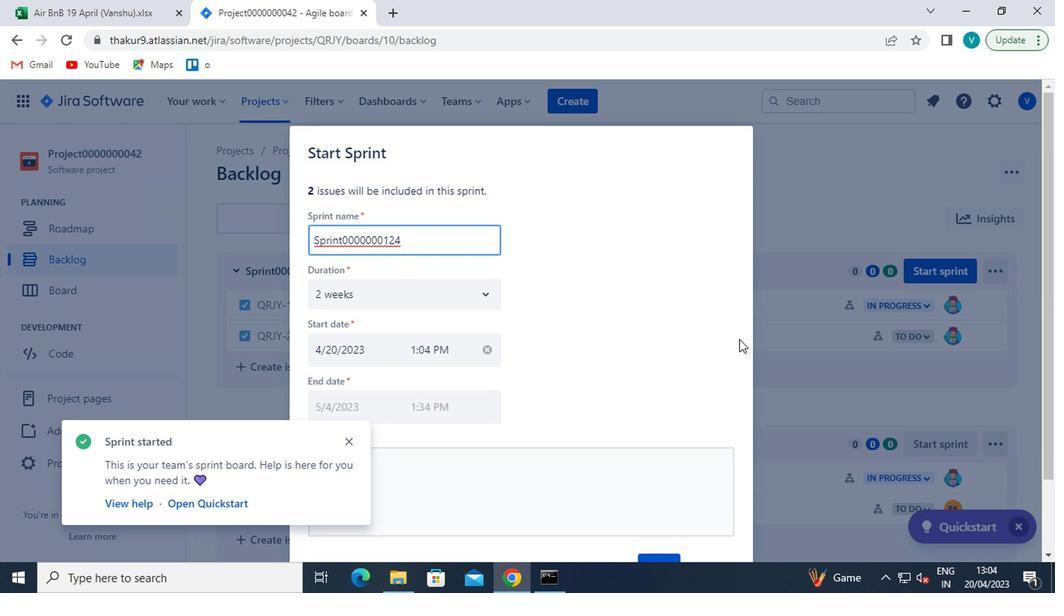 
Action: Mouse scrolled (561, 340) with delta (0, 0)
Screenshot: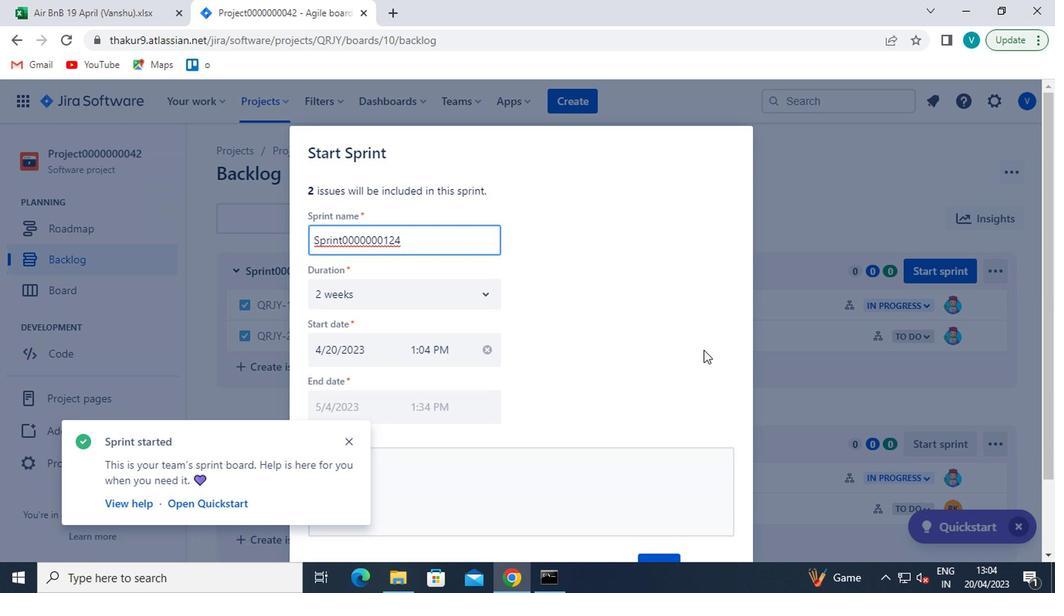 
Action: Mouse moved to (561, 341)
Screenshot: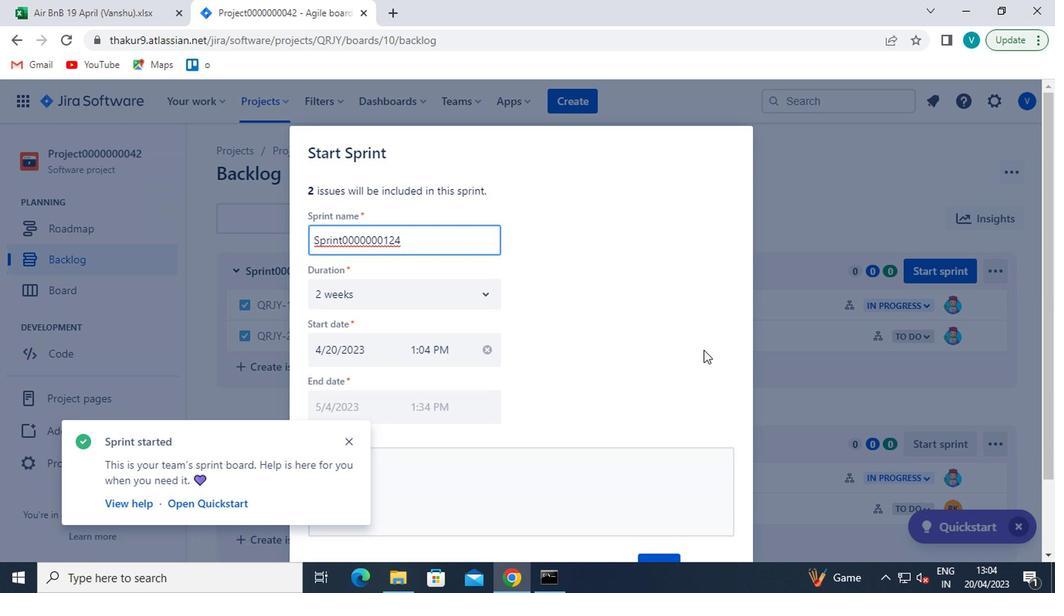 
Action: Mouse scrolled (561, 341) with delta (0, 0)
Screenshot: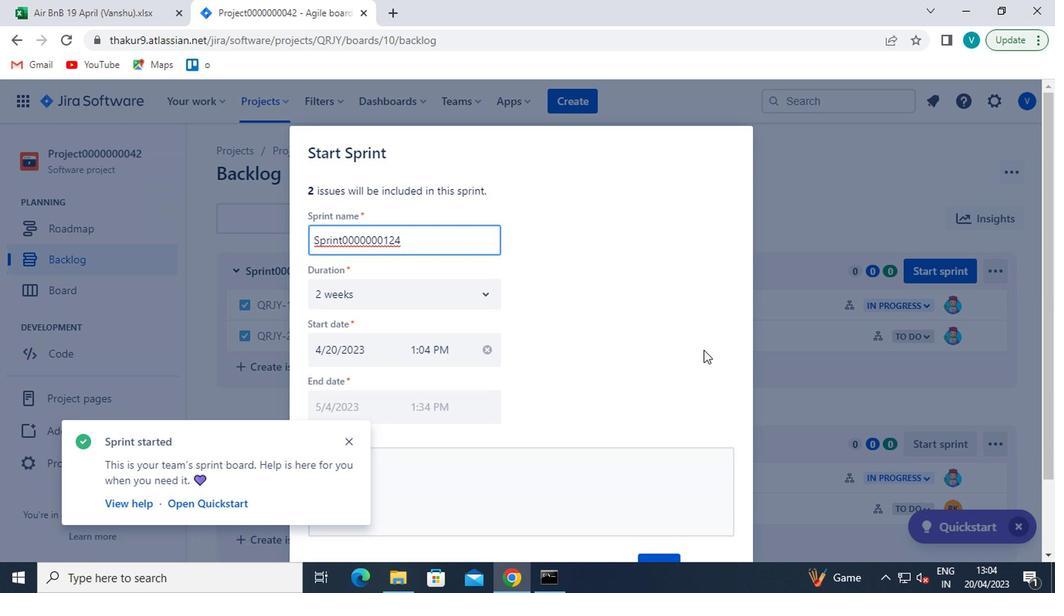 
Action: Mouse moved to (561, 343)
Screenshot: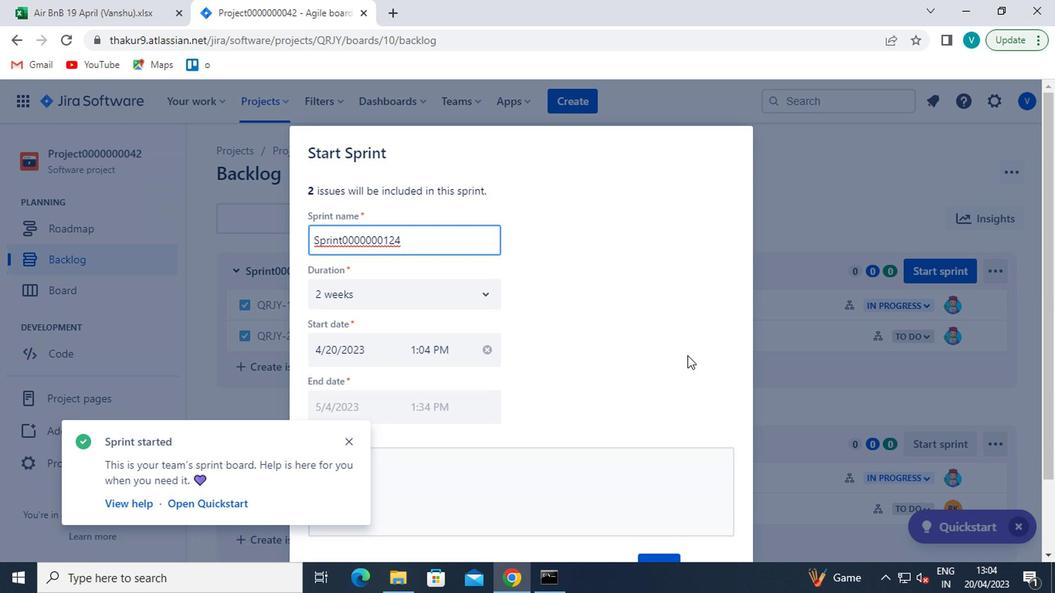 
Action: Mouse scrolled (561, 342) with delta (0, 0)
Screenshot: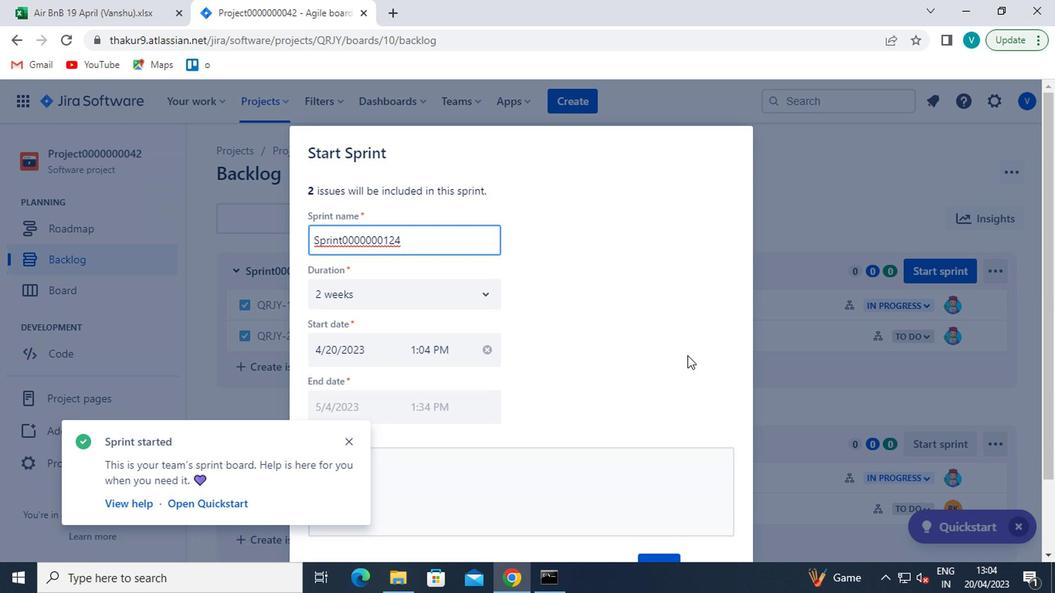 
Action: Mouse moved to (561, 344)
Screenshot: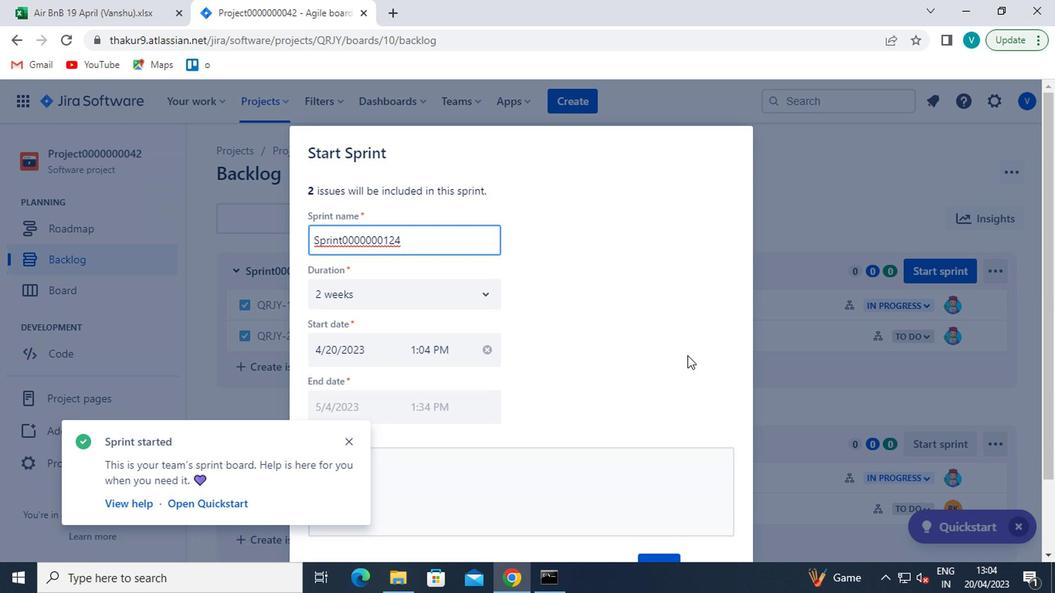 
Action: Mouse scrolled (561, 343) with delta (0, 0)
Screenshot: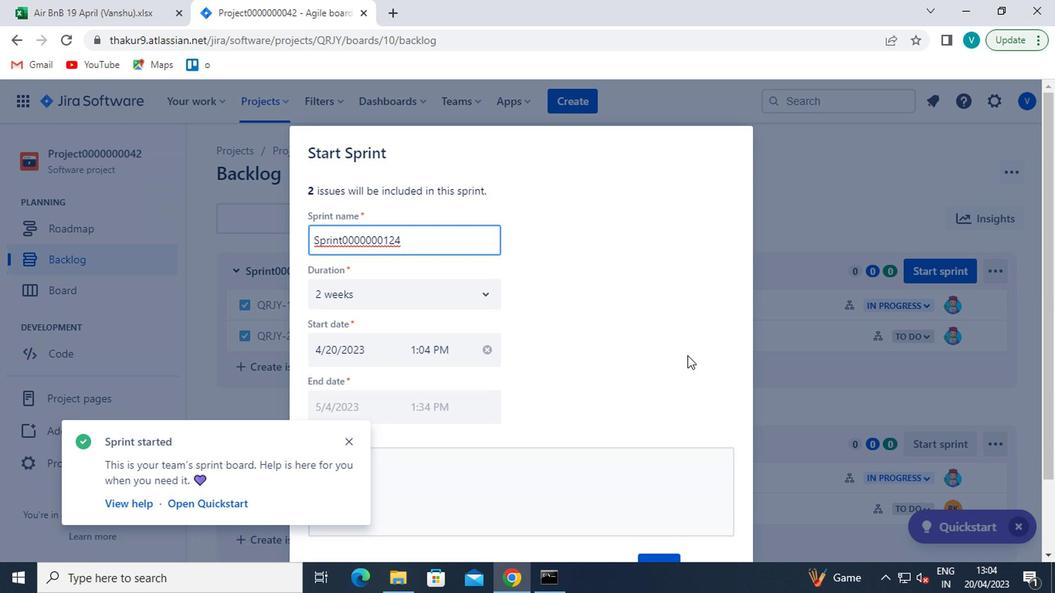 
Action: Mouse moved to (561, 345)
Screenshot: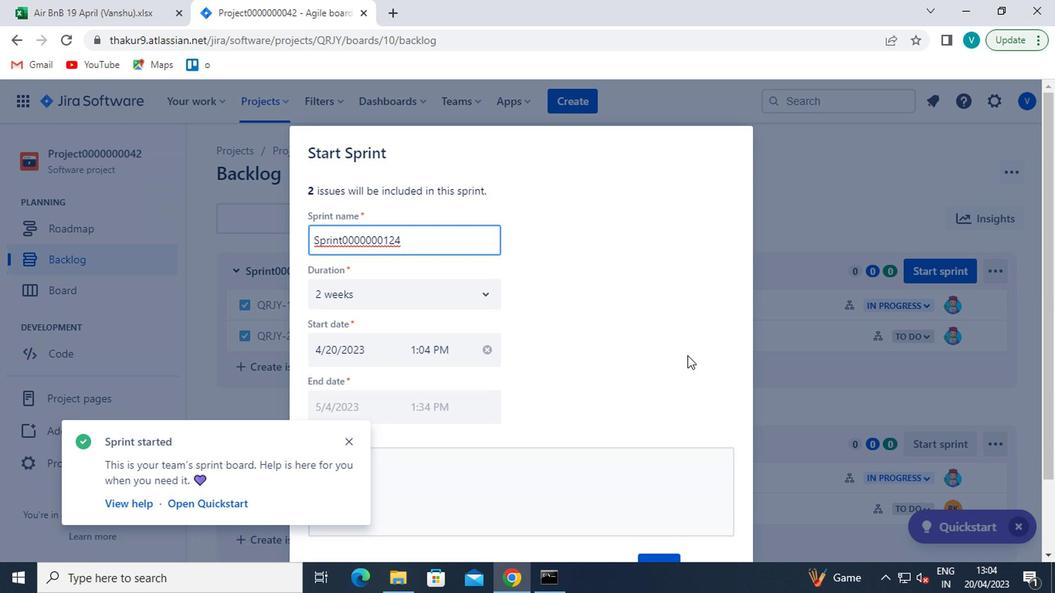 
Action: Mouse scrolled (561, 344) with delta (0, 0)
Screenshot: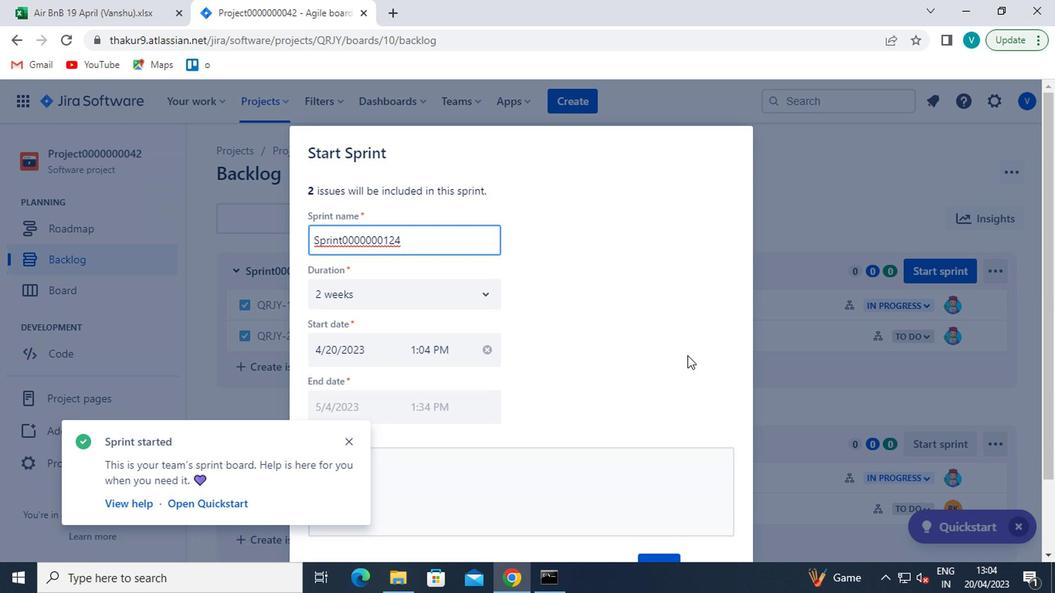 
Action: Mouse moved to (556, 414)
Screenshot: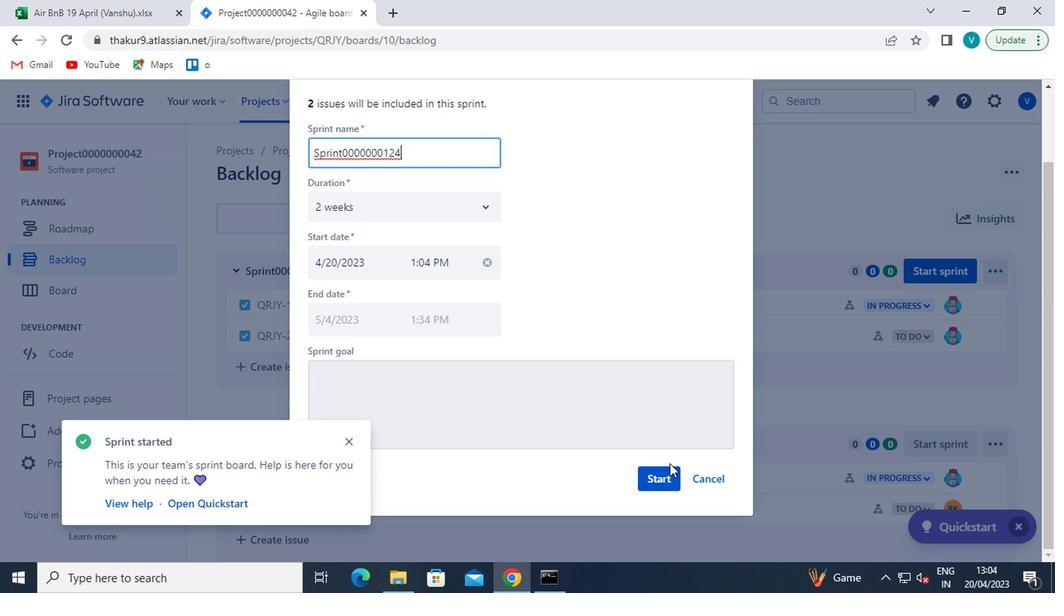 
Action: Mouse pressed left at (556, 414)
Screenshot: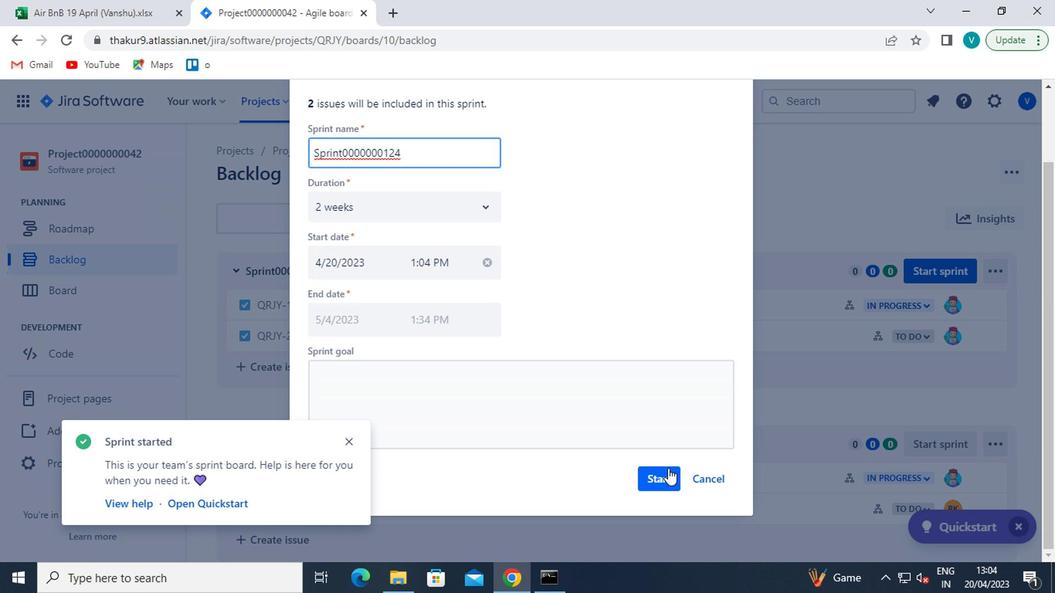 
Action: Mouse moved to (125, 270)
Screenshot: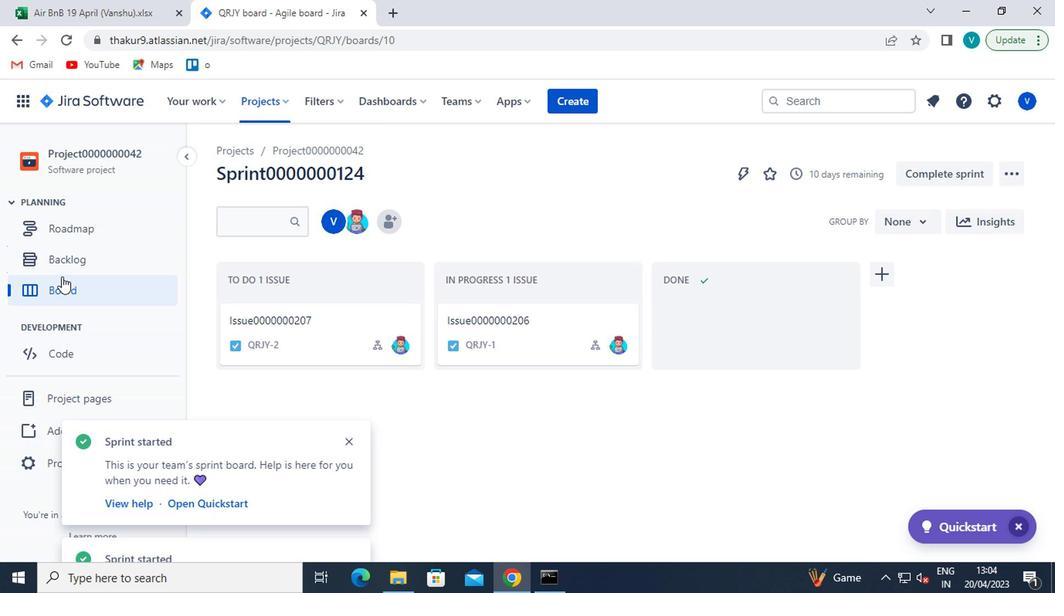 
Action: Mouse pressed left at (125, 270)
Screenshot: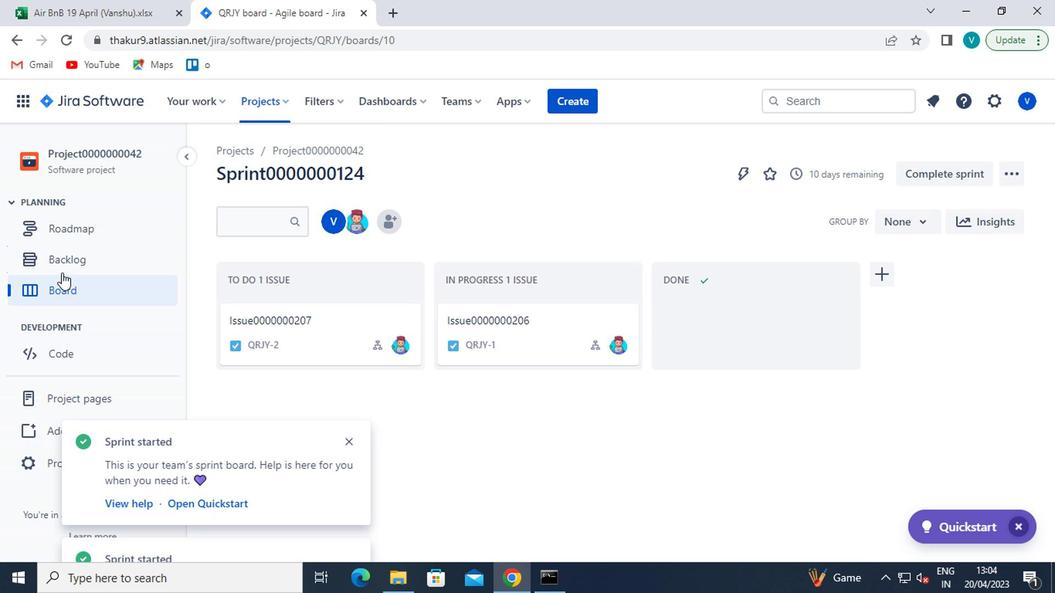 
Action: Mouse moved to (460, 322)
Screenshot: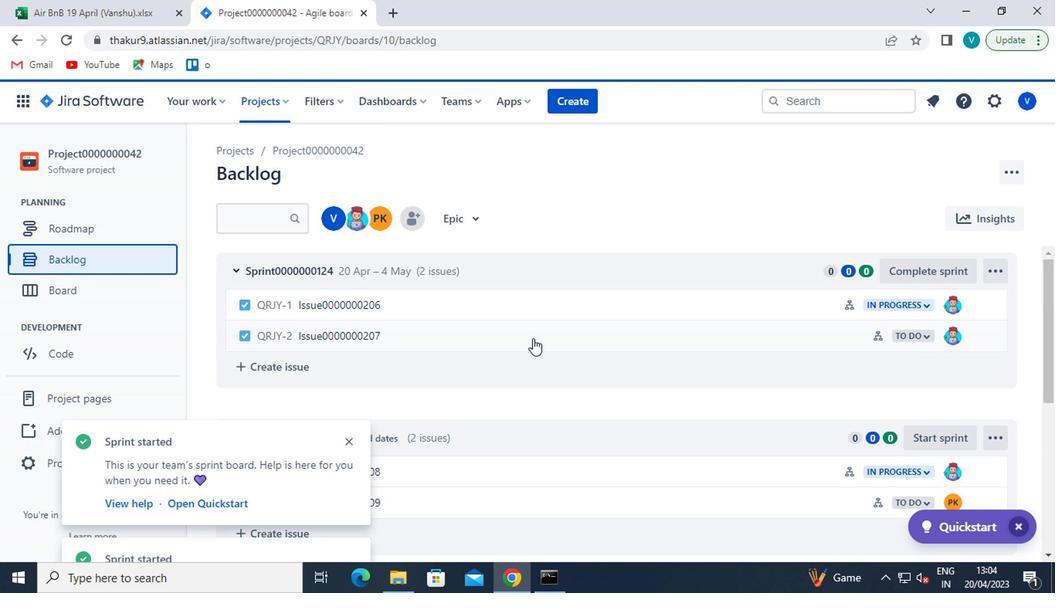 
Action: Mouse scrolled (460, 321) with delta (0, 0)
Screenshot: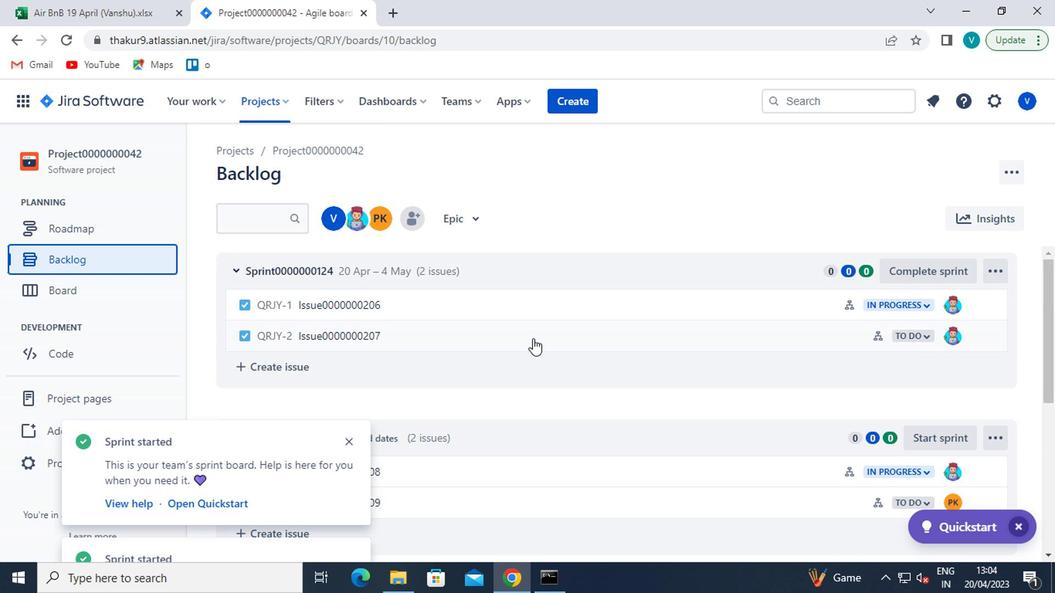 
Action: Mouse scrolled (460, 321) with delta (0, 0)
Screenshot: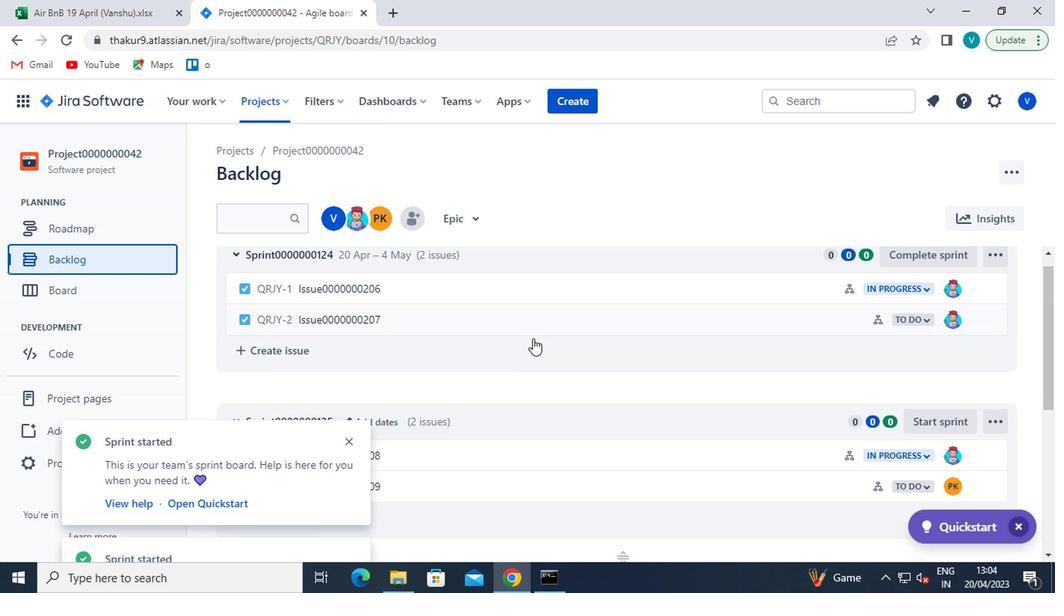
Action: Mouse moved to (748, 278)
Screenshot: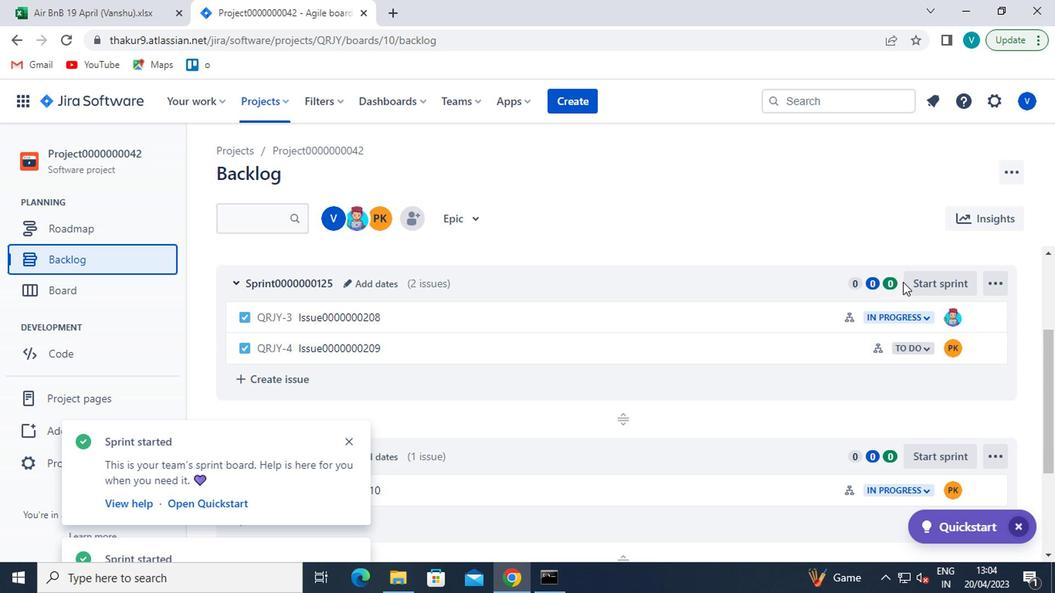
Action: Mouse pressed left at (748, 278)
Screenshot: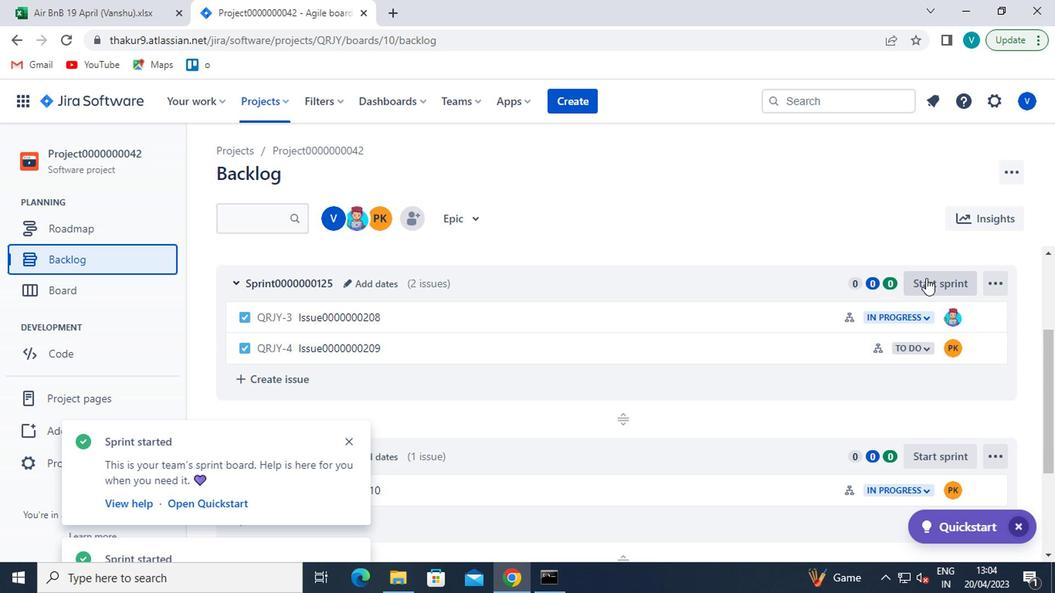
Action: Mouse moved to (524, 362)
Screenshot: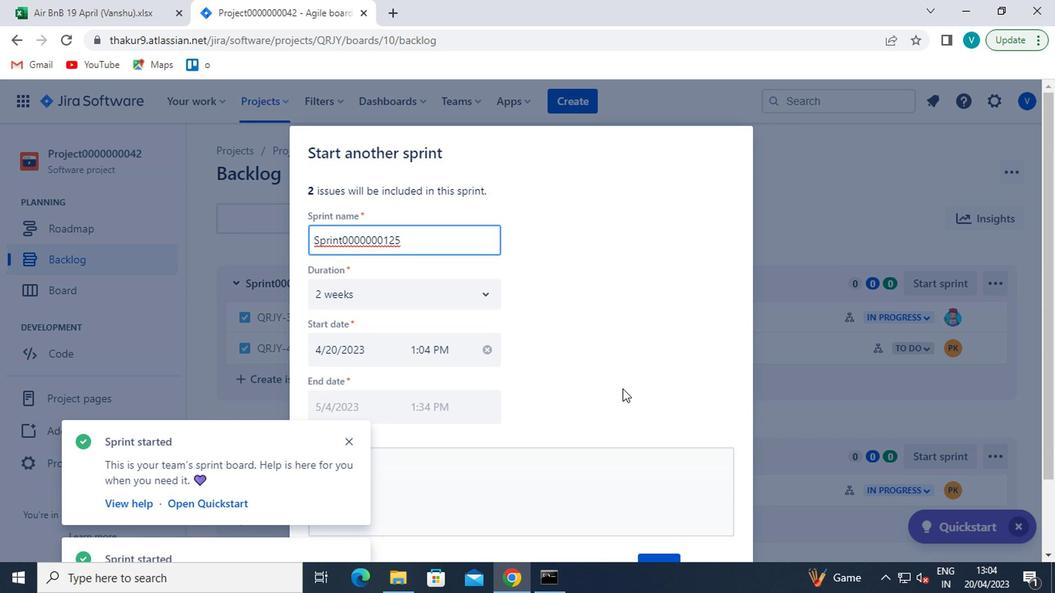 
Action: Mouse scrolled (524, 361) with delta (0, 0)
Screenshot: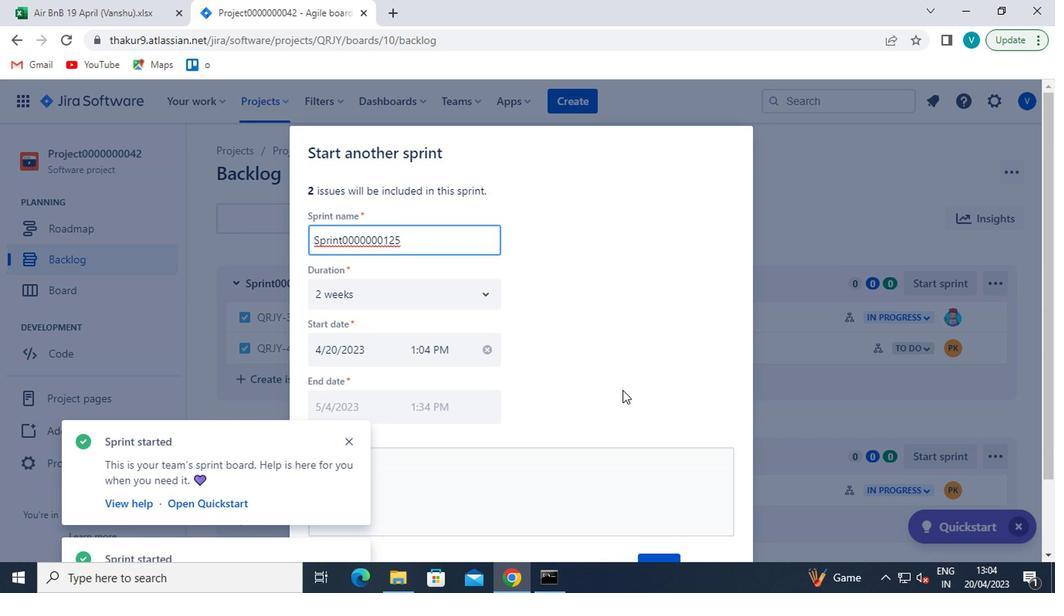 
Action: Mouse moved to (524, 362)
Screenshot: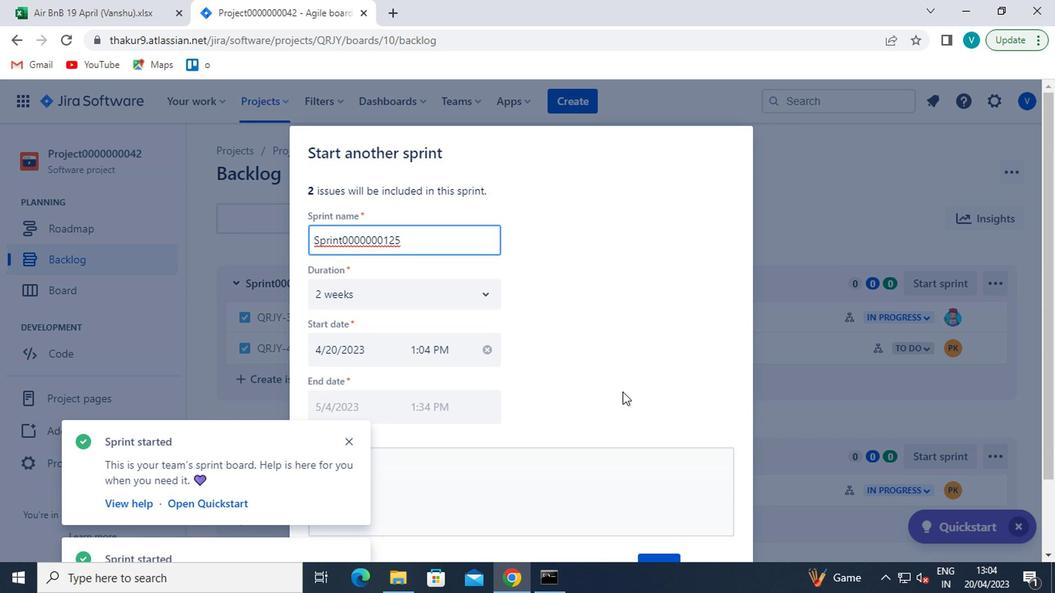 
Action: Mouse scrolled (524, 362) with delta (0, 0)
Screenshot: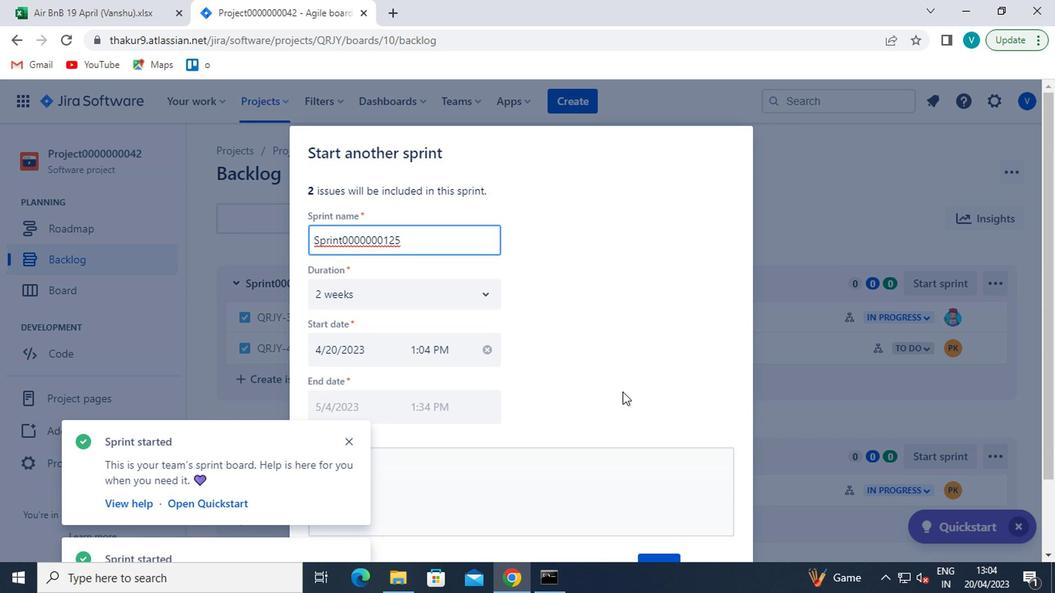 
Action: Mouse scrolled (524, 362) with delta (0, 0)
Screenshot: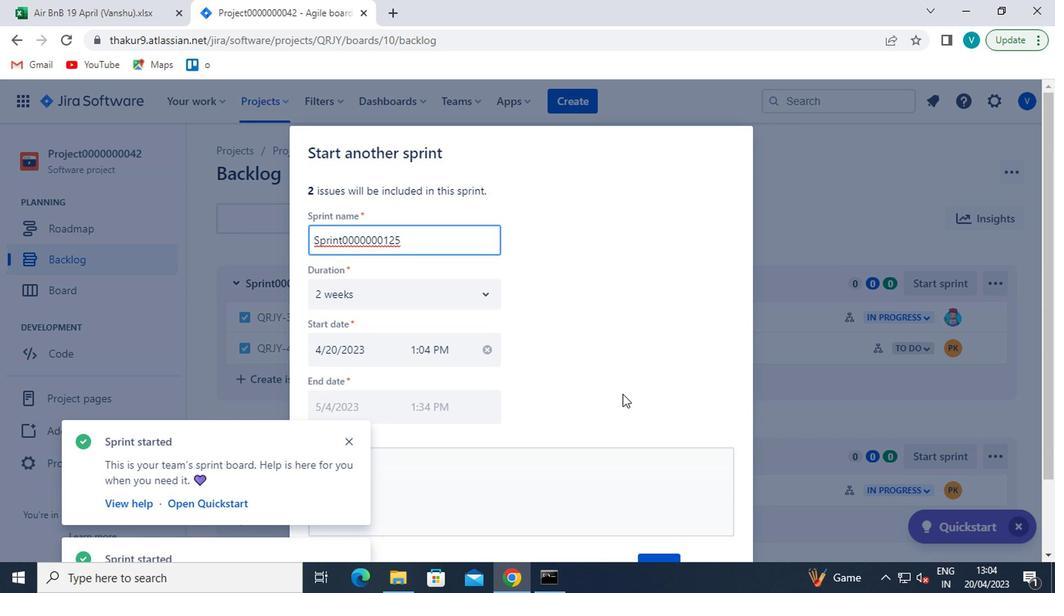 
Action: Mouse moved to (548, 424)
Screenshot: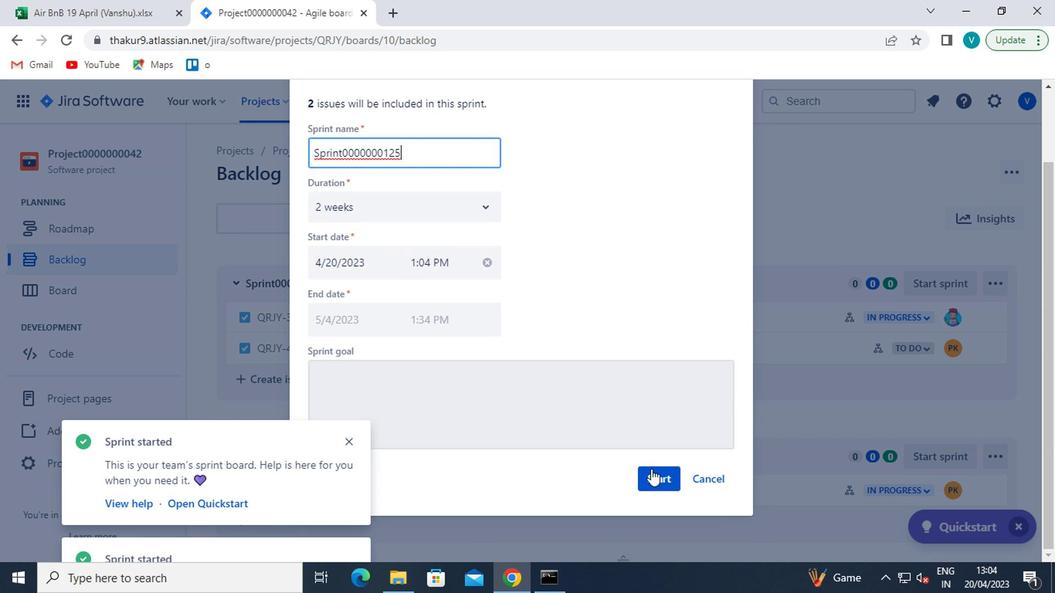 
Action: Mouse pressed left at (548, 424)
Screenshot: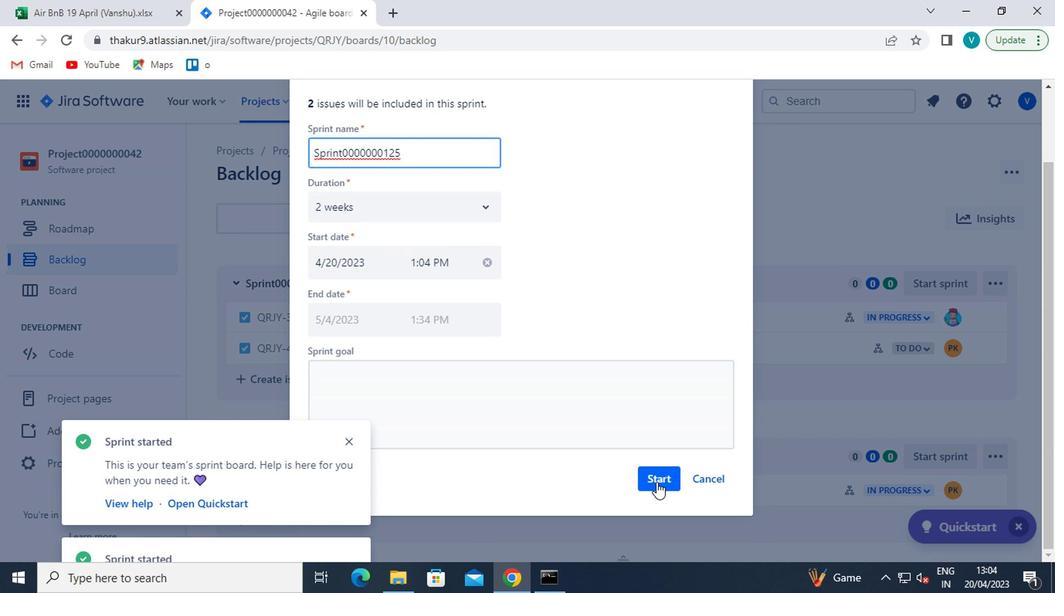 
